 Task: Find connections with filter location Chakradharpur with filter topic #digitalnomadwith filter profile language English with filter current company DNEG with filter school Khallikote Consultancy with filter industry Wind Electric Power Generation with filter service category Negotiation with filter keywords title Nail Technician
Action: Mouse moved to (498, 65)
Screenshot: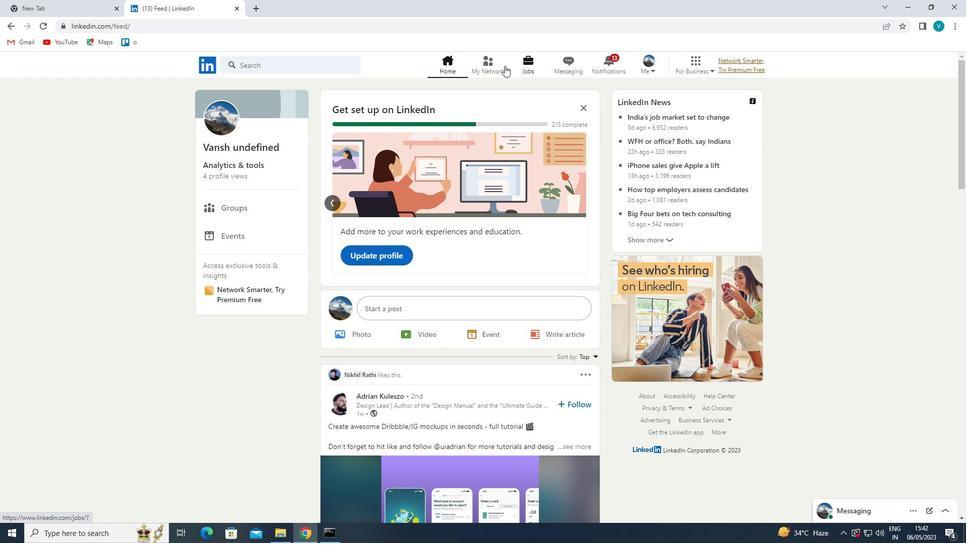 
Action: Mouse pressed left at (498, 65)
Screenshot: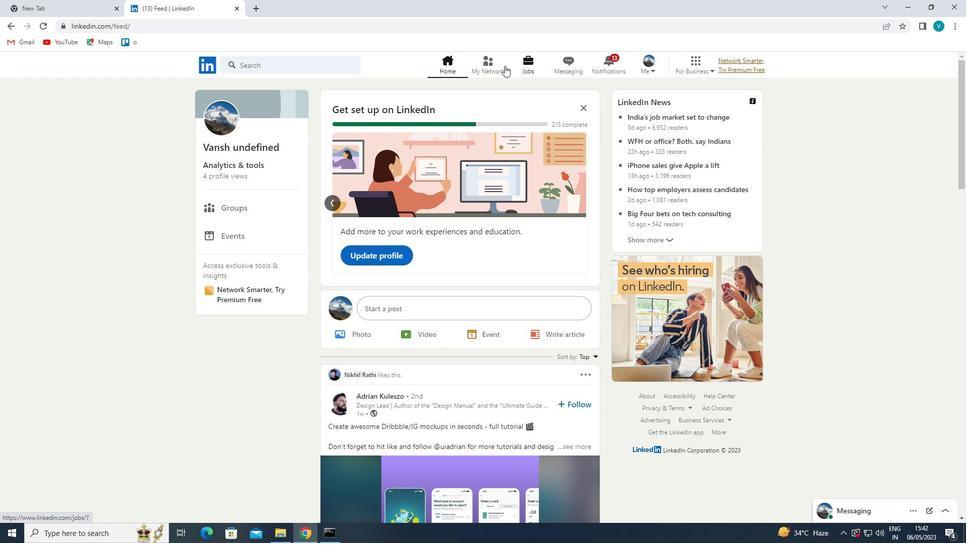 
Action: Mouse moved to (336, 123)
Screenshot: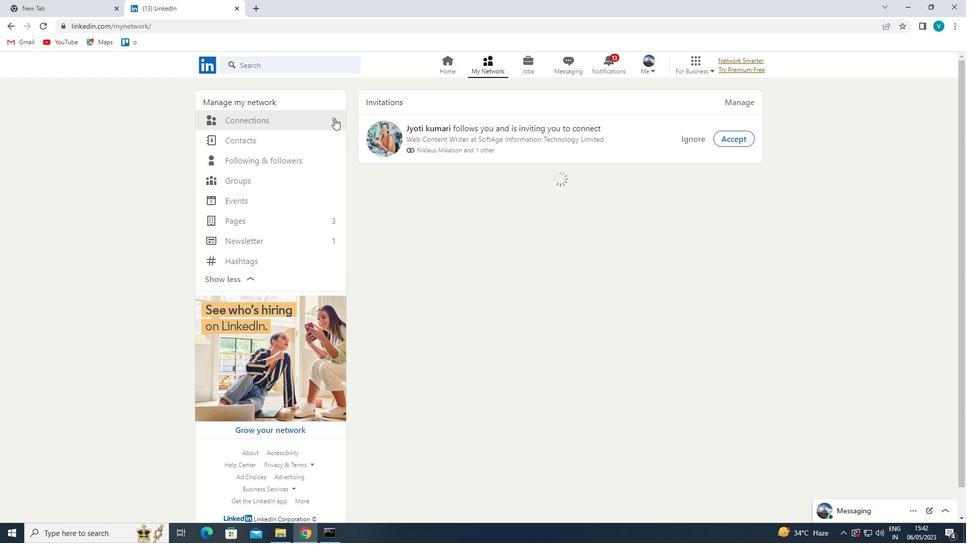 
Action: Mouse pressed left at (336, 123)
Screenshot: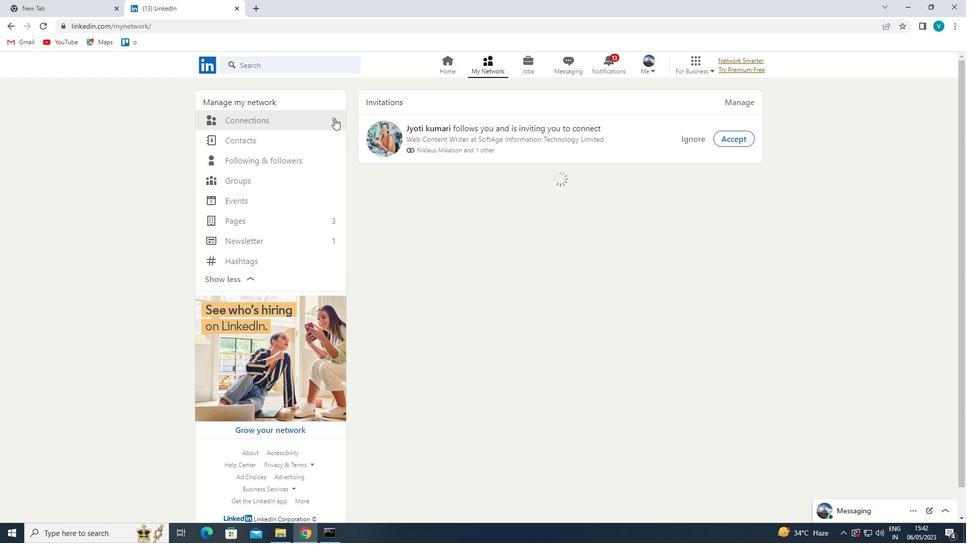 
Action: Mouse moved to (313, 119)
Screenshot: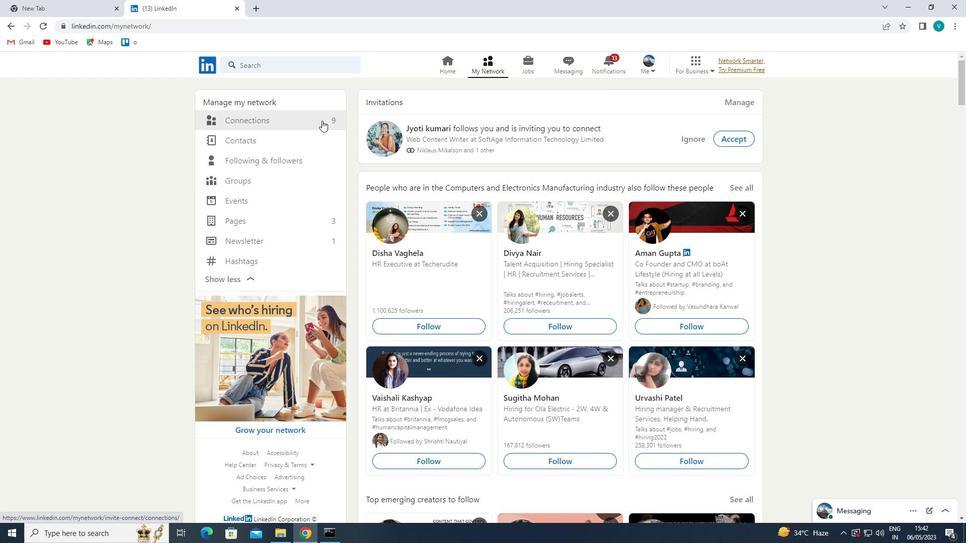 
Action: Mouse pressed left at (313, 119)
Screenshot: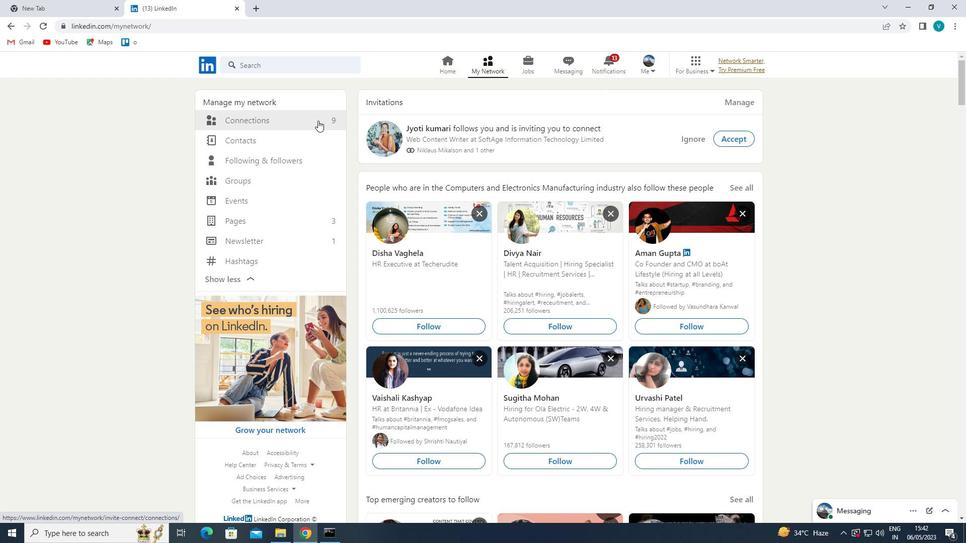 
Action: Mouse moved to (556, 115)
Screenshot: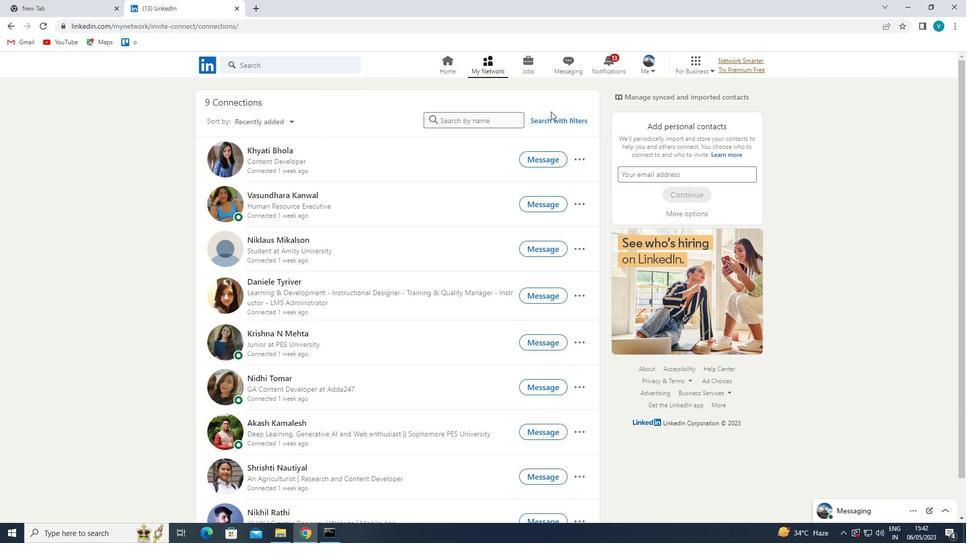 
Action: Mouse pressed left at (556, 115)
Screenshot: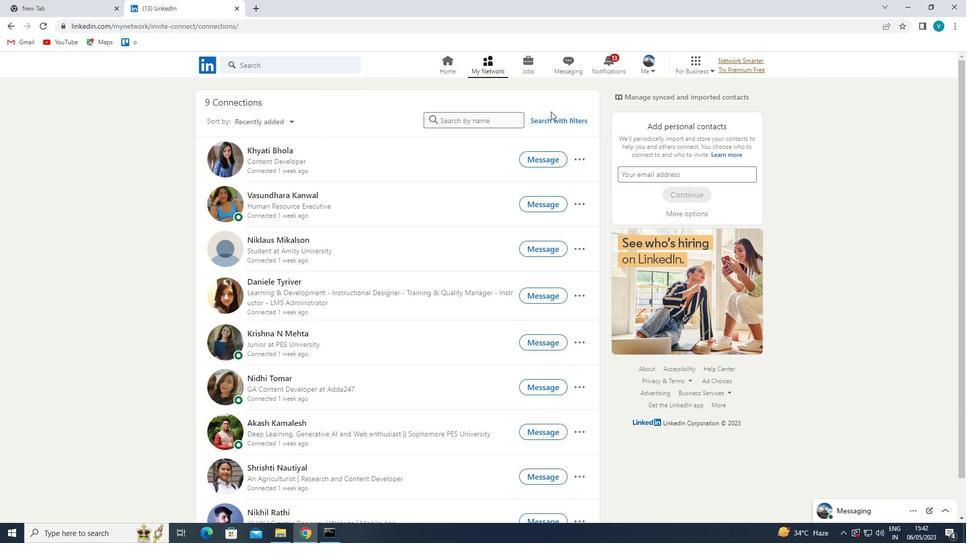
Action: Mouse moved to (491, 92)
Screenshot: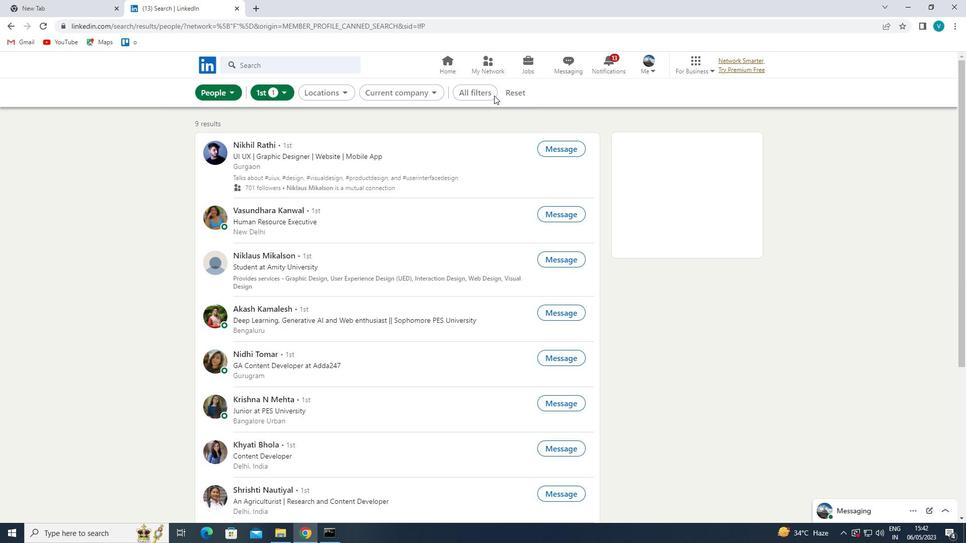 
Action: Mouse pressed left at (491, 92)
Screenshot: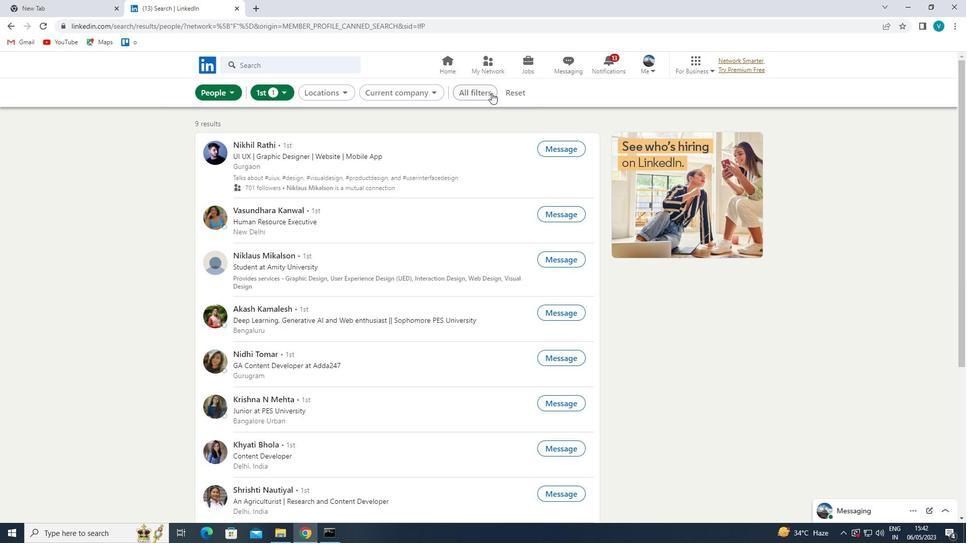 
Action: Mouse moved to (787, 222)
Screenshot: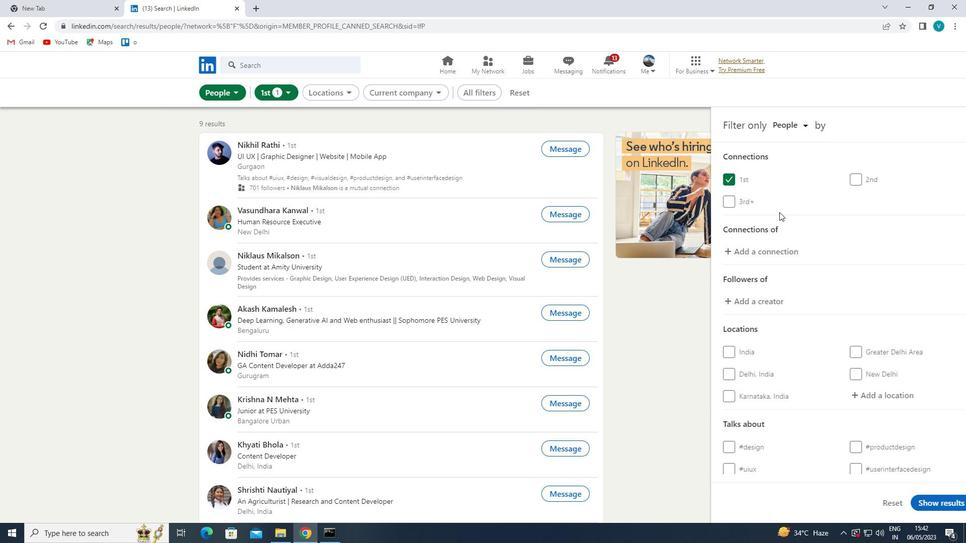 
Action: Mouse scrolled (787, 222) with delta (0, 0)
Screenshot: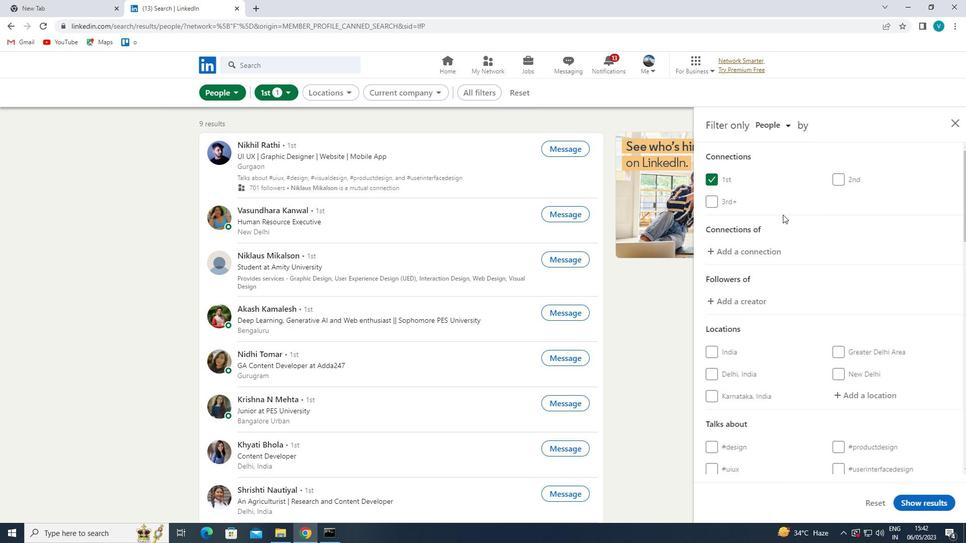 
Action: Mouse moved to (792, 235)
Screenshot: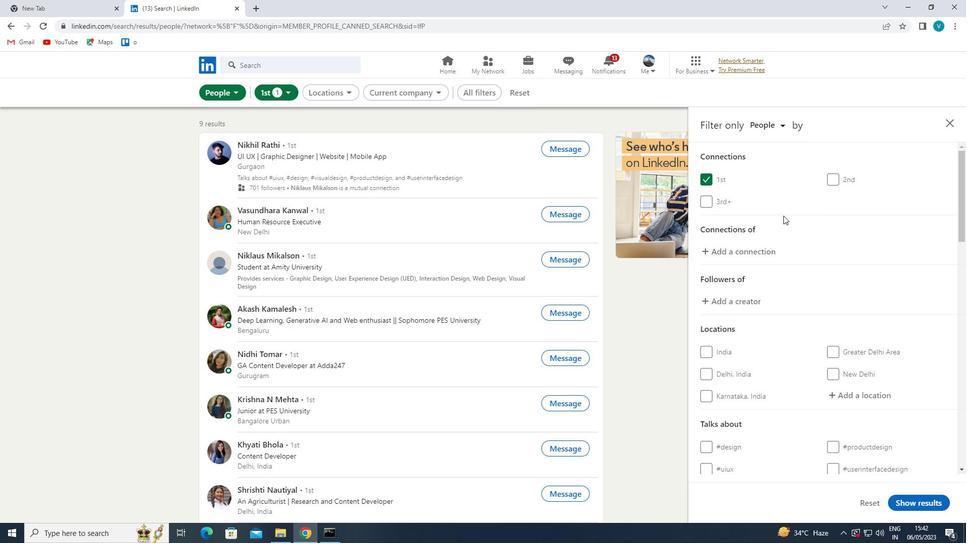 
Action: Mouse scrolled (792, 234) with delta (0, 0)
Screenshot: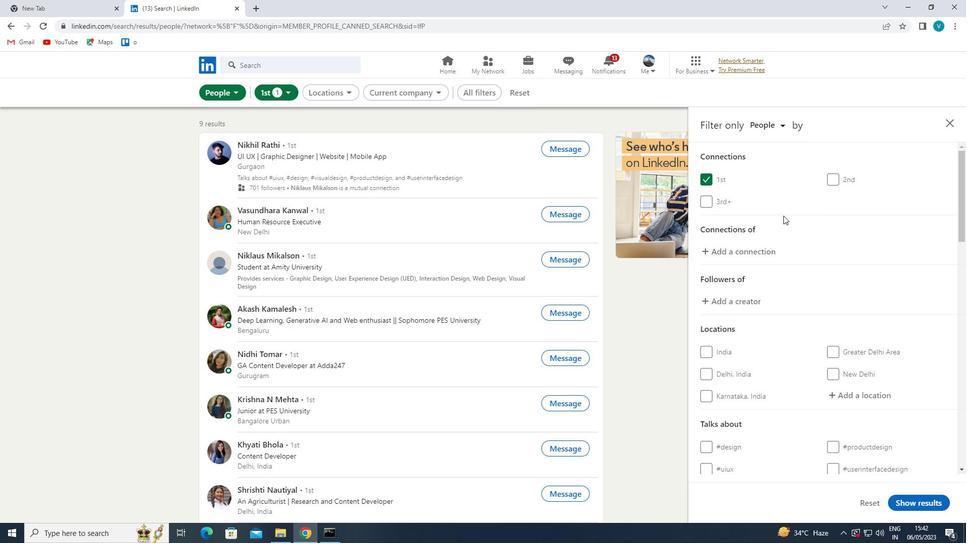 
Action: Mouse moved to (853, 301)
Screenshot: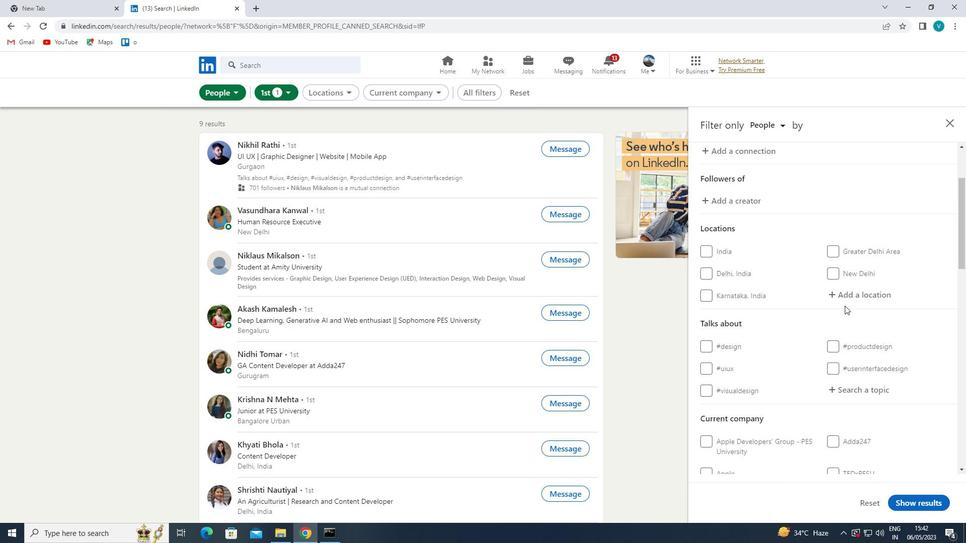 
Action: Mouse pressed left at (853, 301)
Screenshot: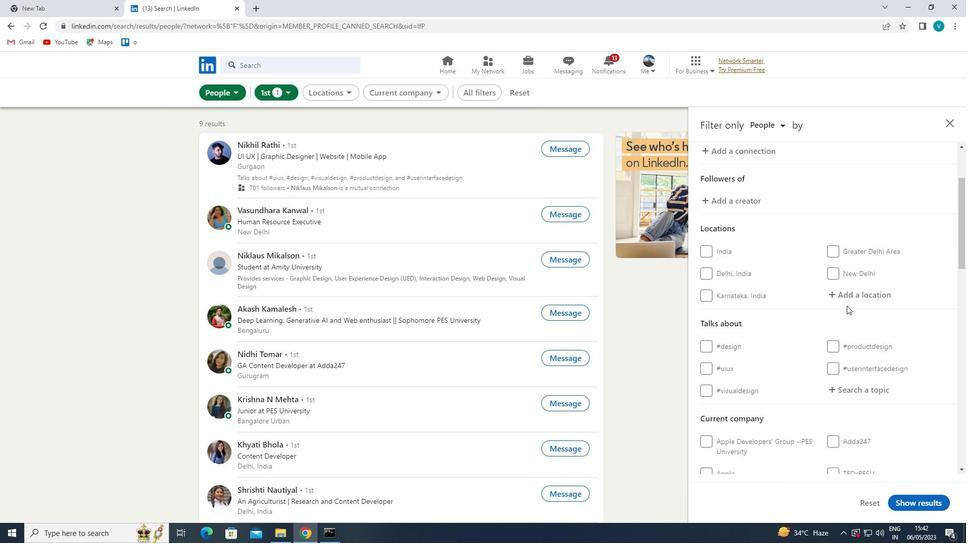 
Action: Mouse moved to (834, 289)
Screenshot: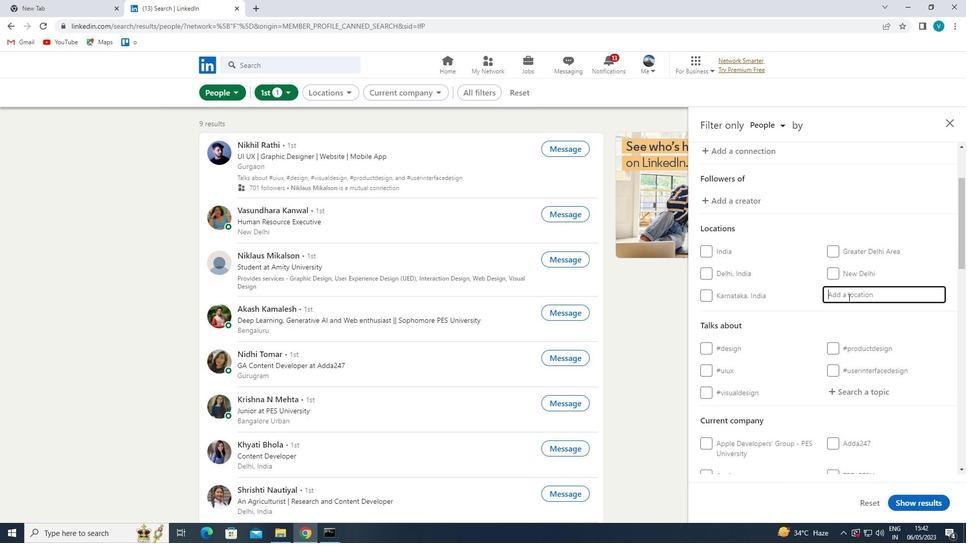 
Action: Key pressed <Key.shift>
Screenshot: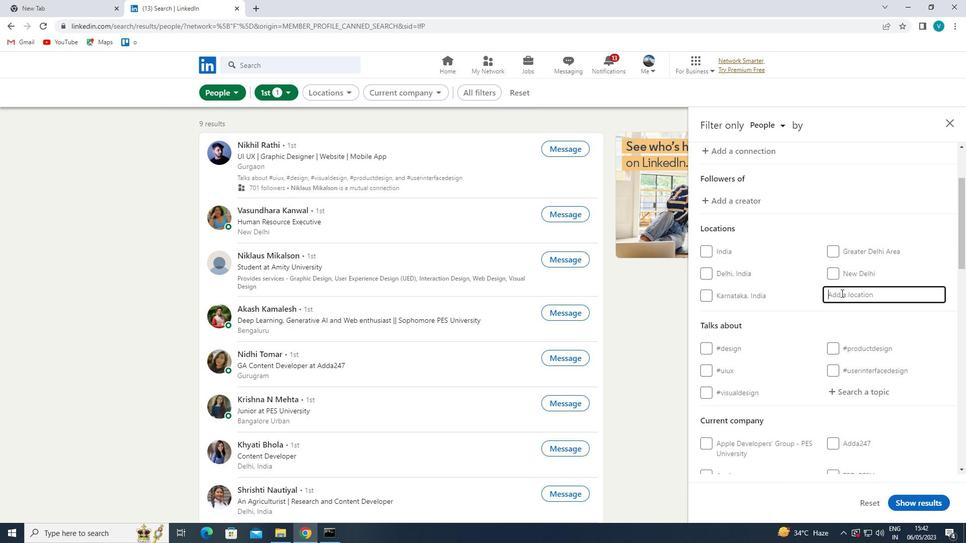 
Action: Mouse moved to (832, 288)
Screenshot: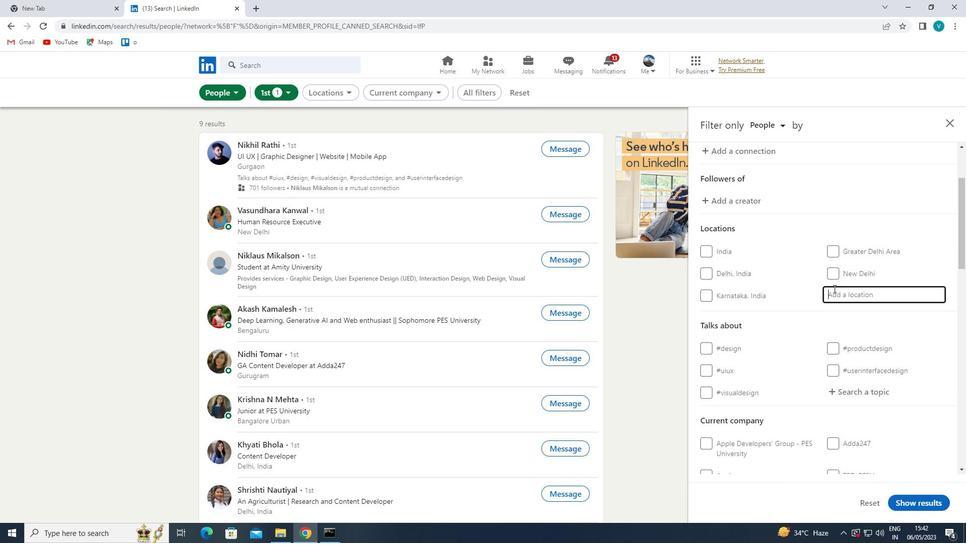 
Action: Key pressed C
Screenshot: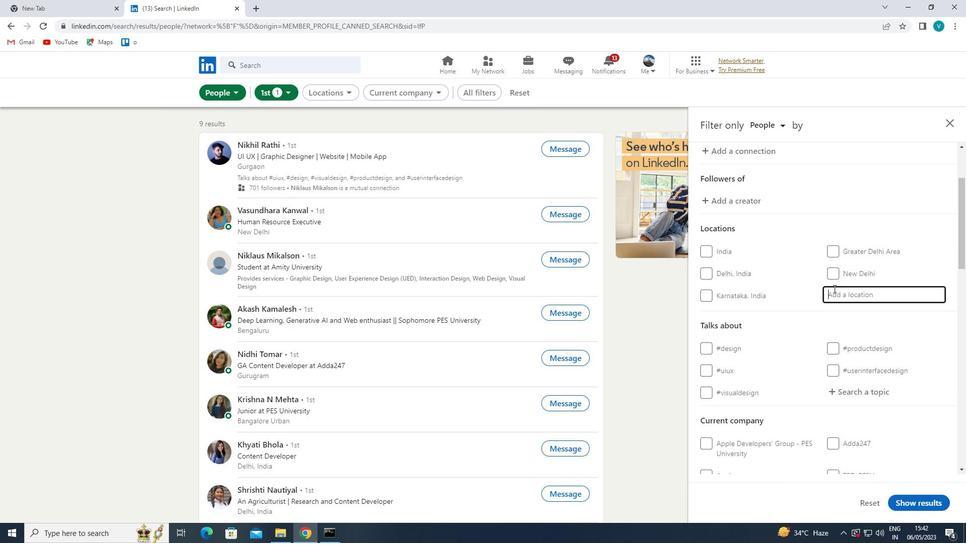 
Action: Mouse moved to (654, 210)
Screenshot: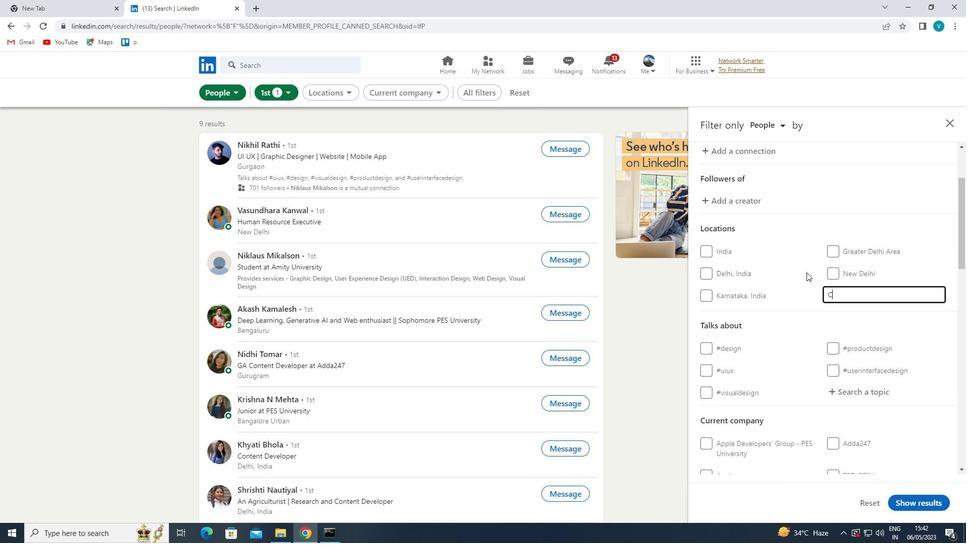 
Action: Key pressed HAKRADHAR
Screenshot: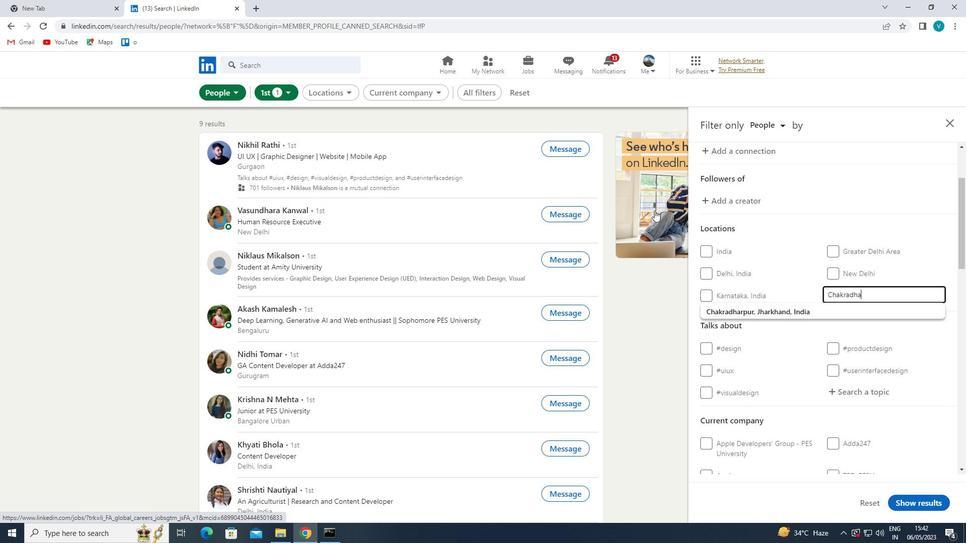 
Action: Mouse moved to (790, 307)
Screenshot: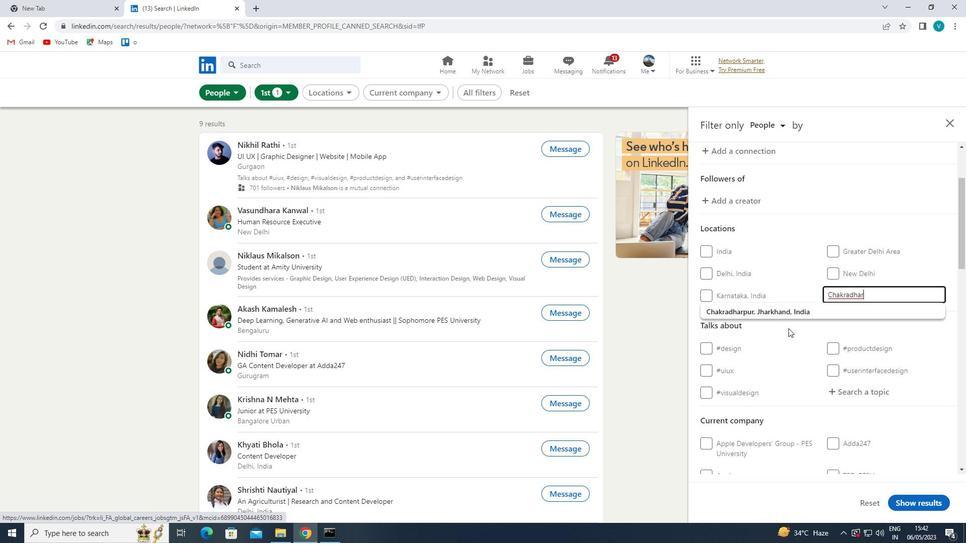 
Action: Mouse pressed left at (790, 307)
Screenshot: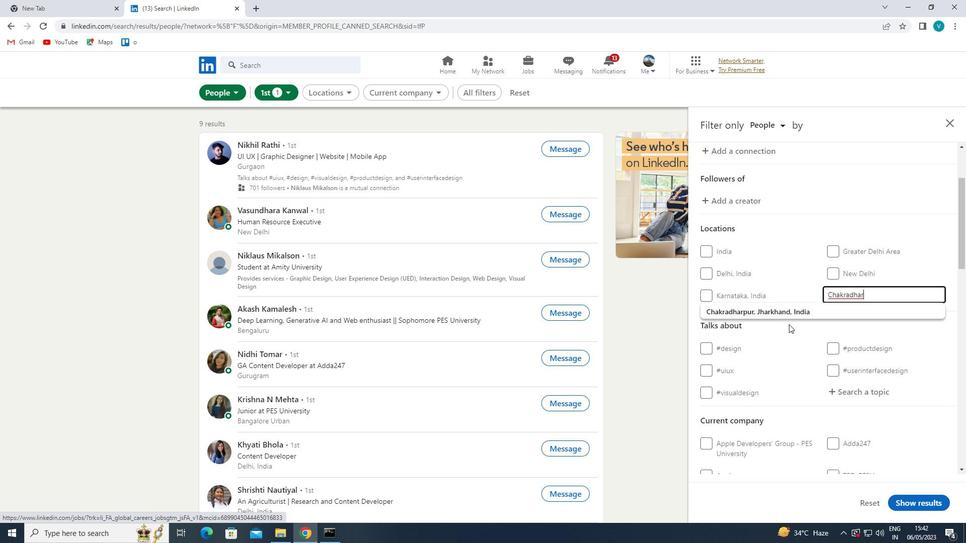 
Action: Mouse moved to (806, 313)
Screenshot: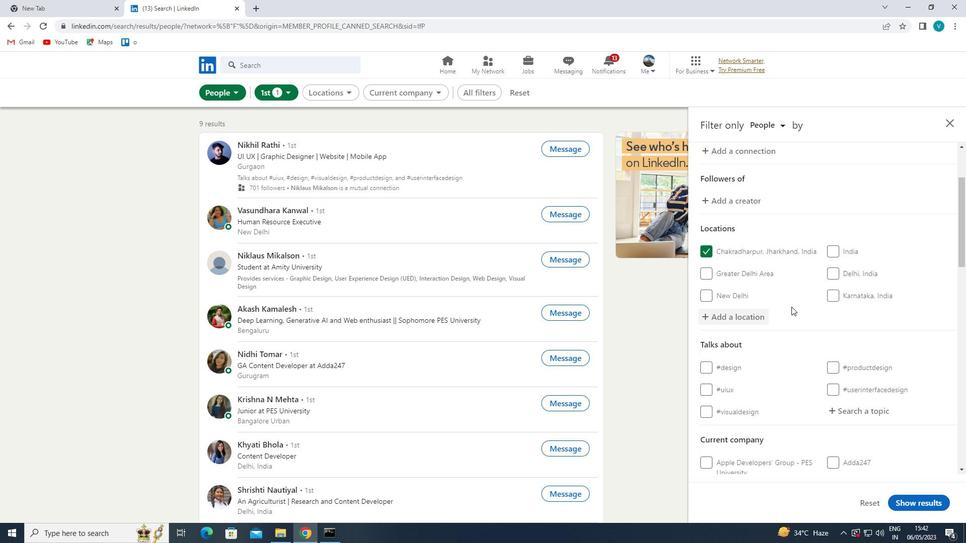 
Action: Mouse scrolled (806, 312) with delta (0, 0)
Screenshot: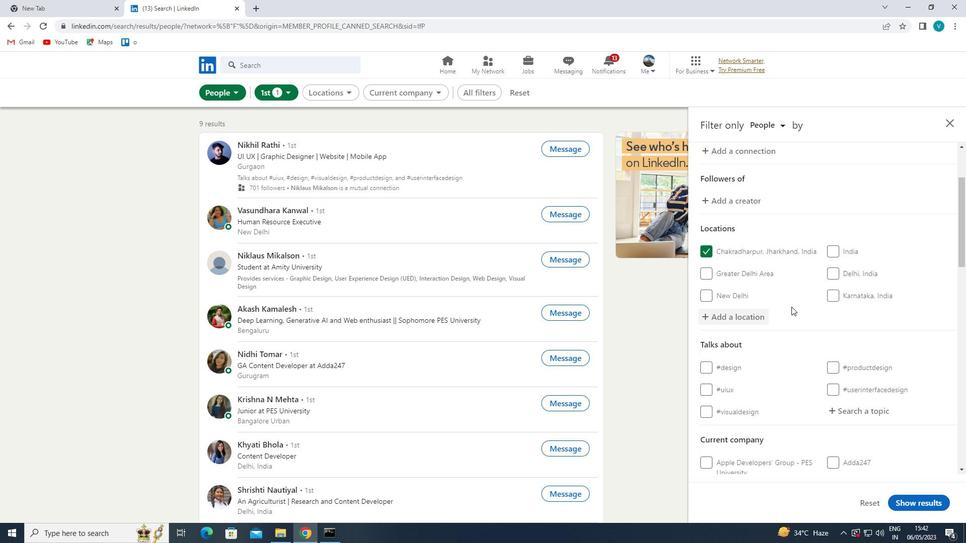 
Action: Mouse moved to (814, 318)
Screenshot: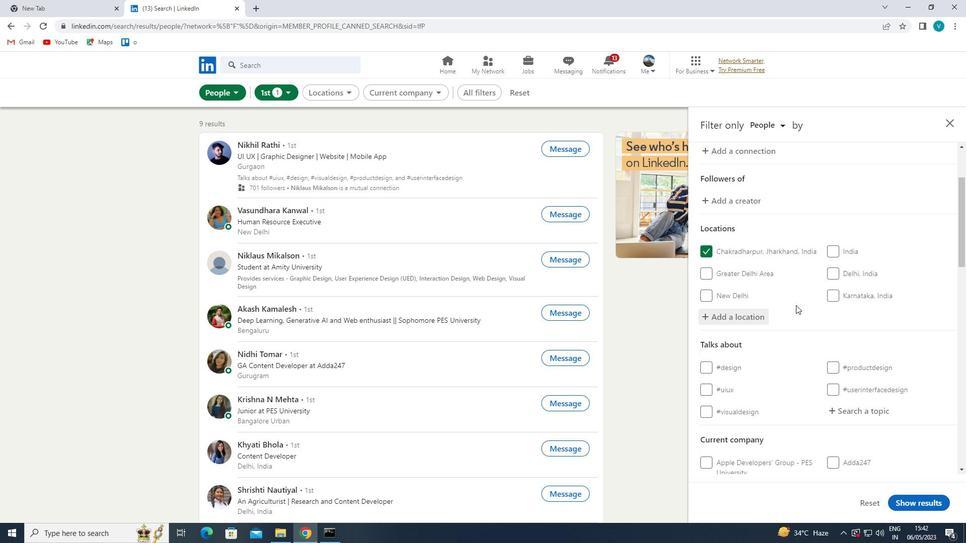 
Action: Mouse scrolled (814, 317) with delta (0, 0)
Screenshot: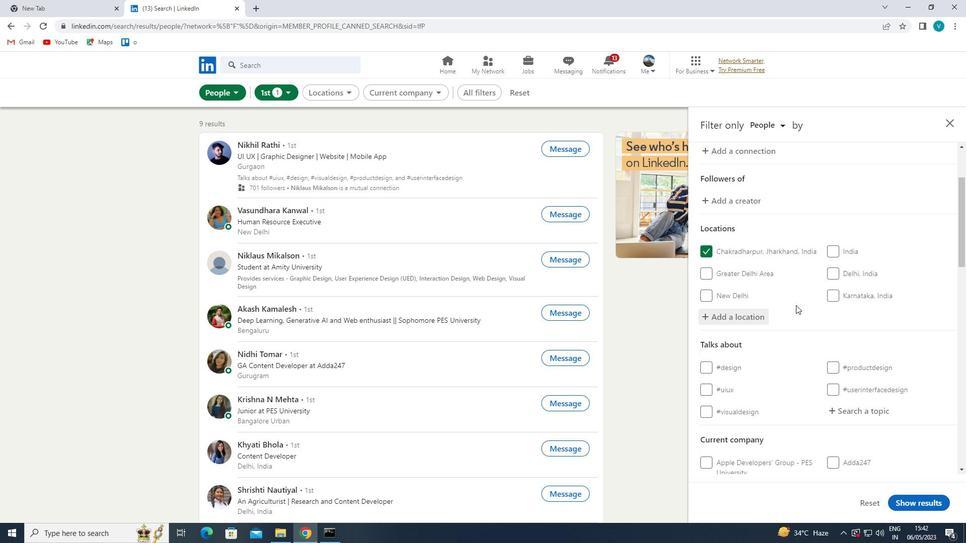 
Action: Mouse moved to (851, 317)
Screenshot: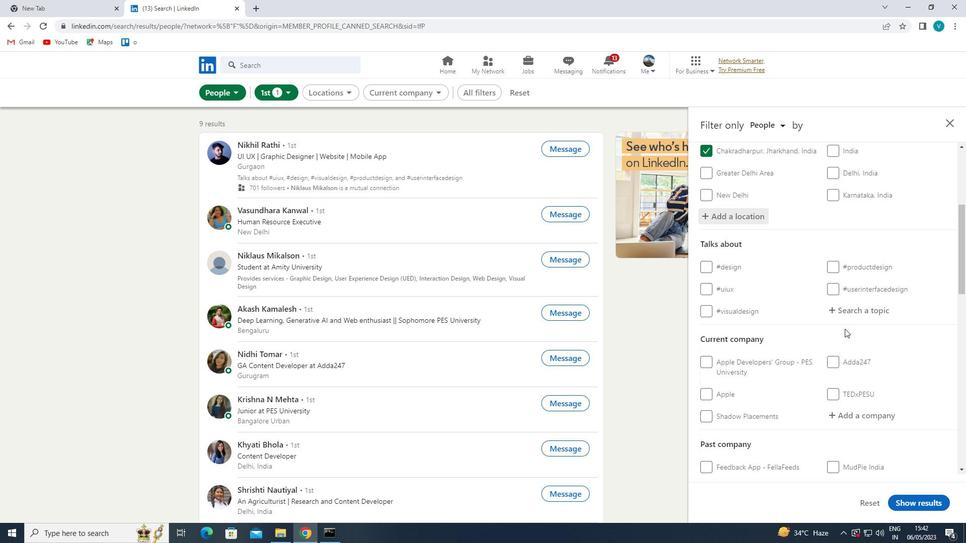 
Action: Mouse pressed left at (851, 317)
Screenshot: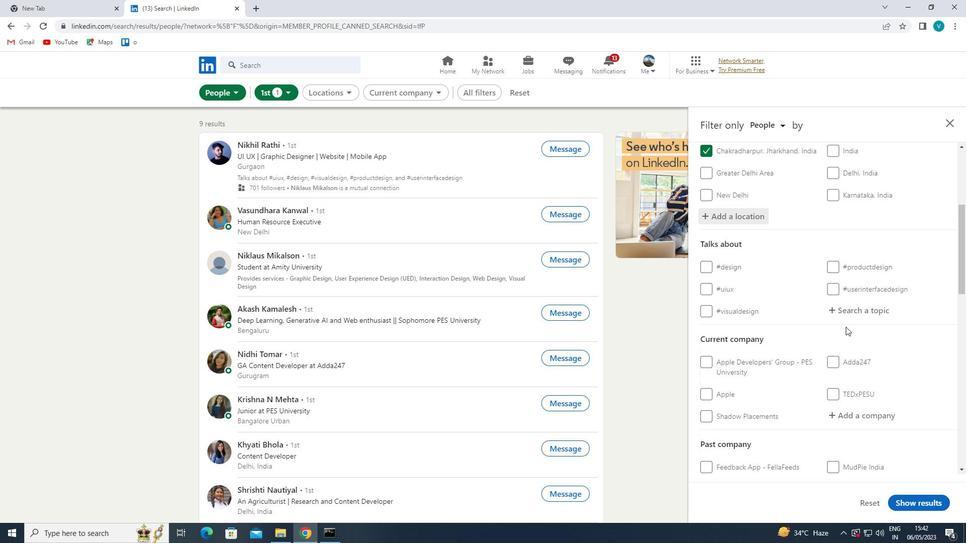 
Action: Mouse moved to (474, 94)
Screenshot: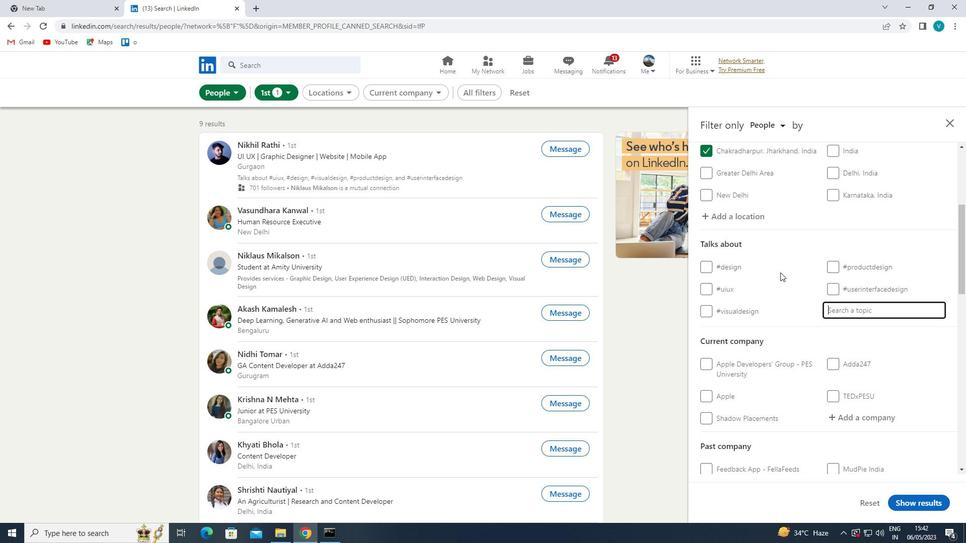 
Action: Key pressed DIGITAK<Key.backspace>LNOMAD
Screenshot: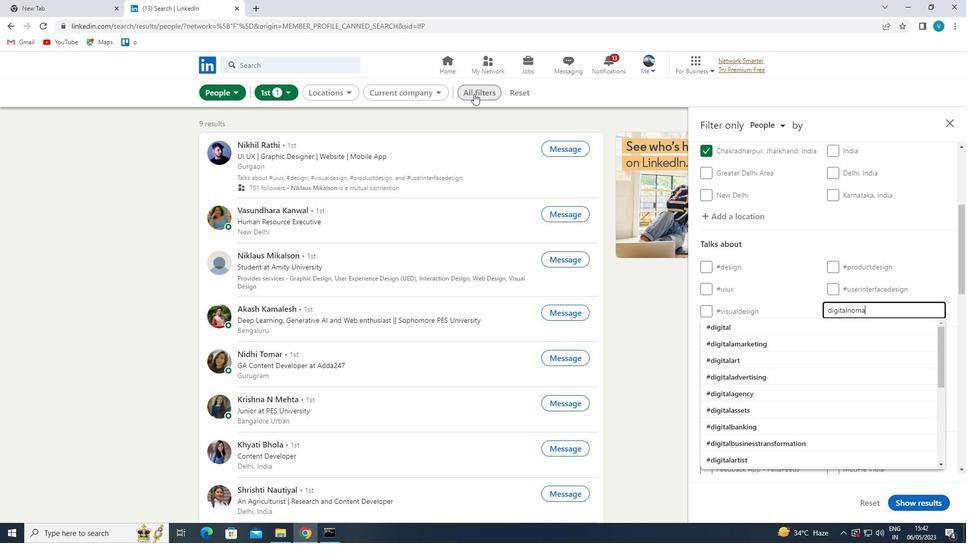 
Action: Mouse moved to (769, 323)
Screenshot: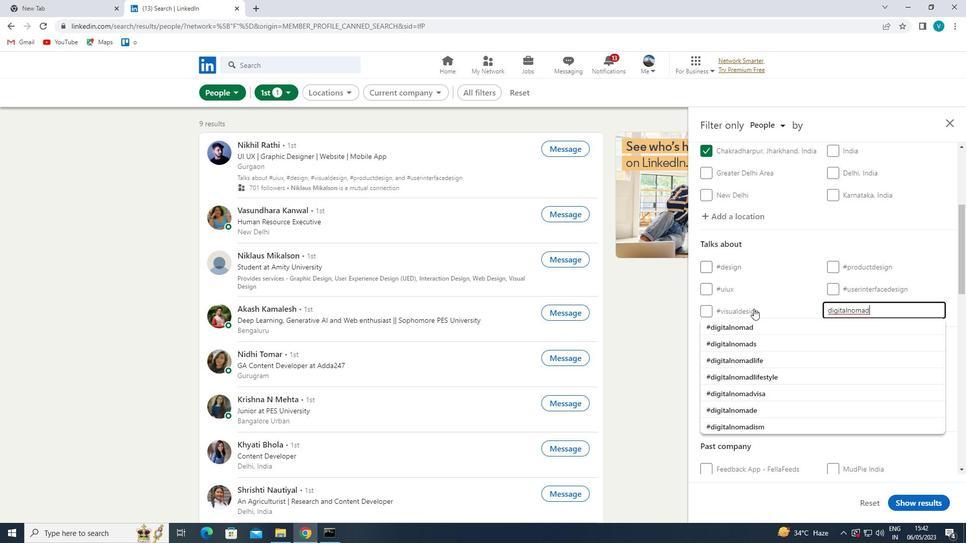 
Action: Mouse pressed left at (769, 323)
Screenshot: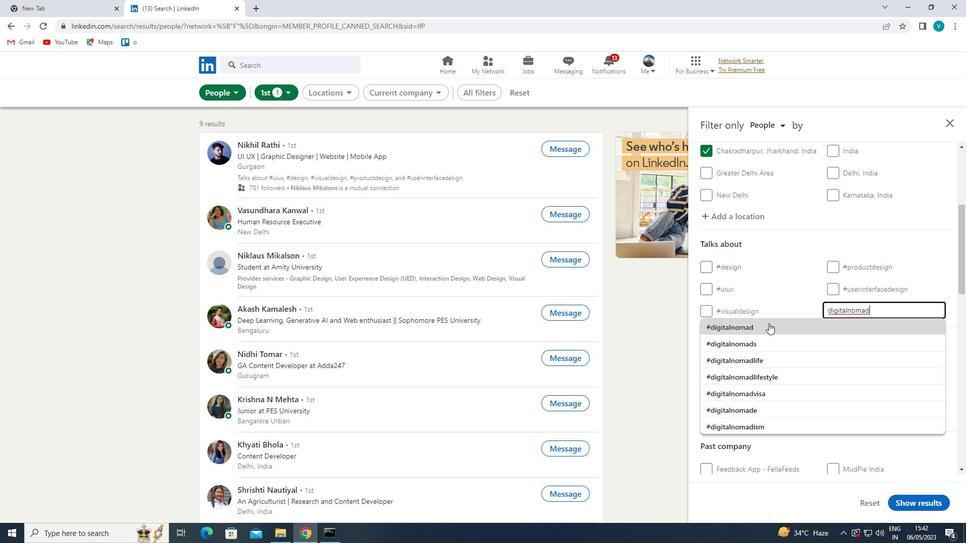 
Action: Mouse scrolled (769, 323) with delta (0, 0)
Screenshot: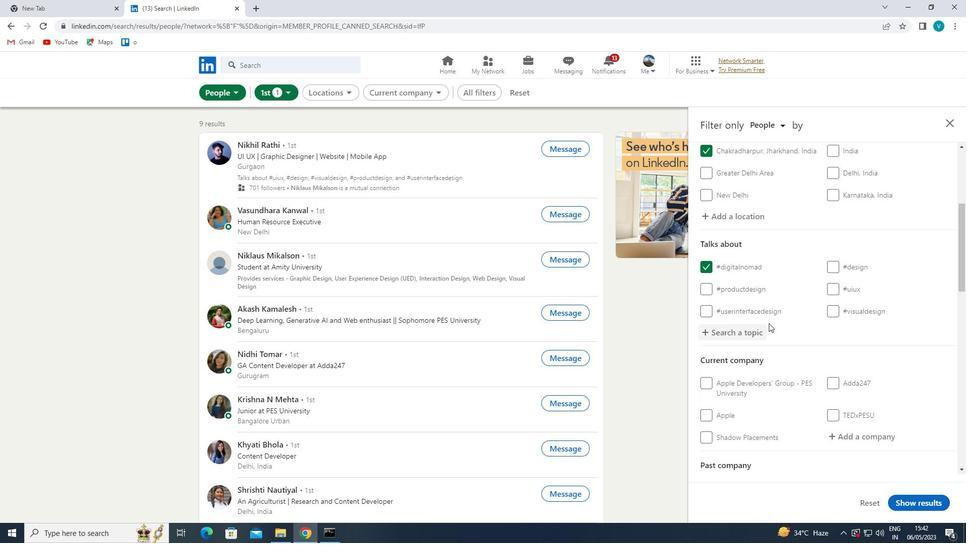 
Action: Mouse scrolled (769, 323) with delta (0, 0)
Screenshot: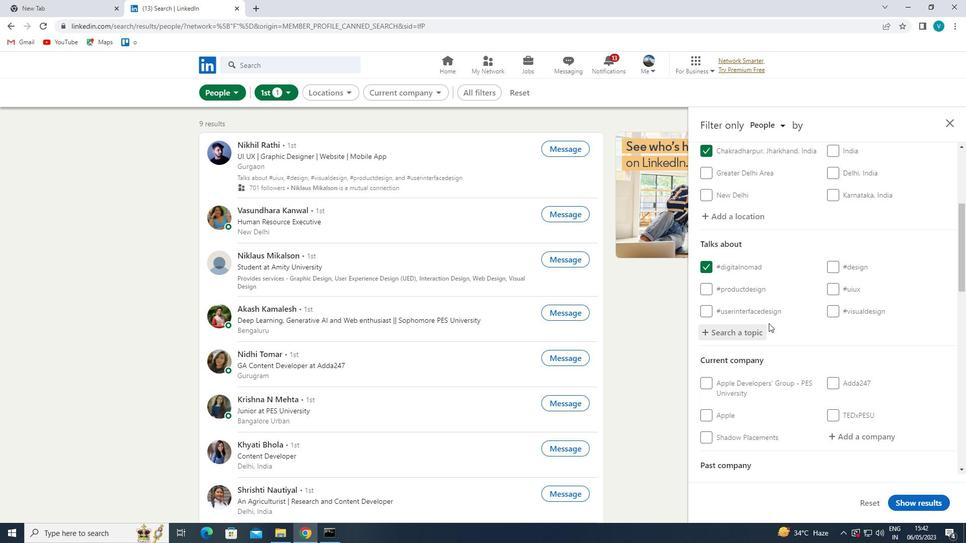 
Action: Mouse moved to (765, 326)
Screenshot: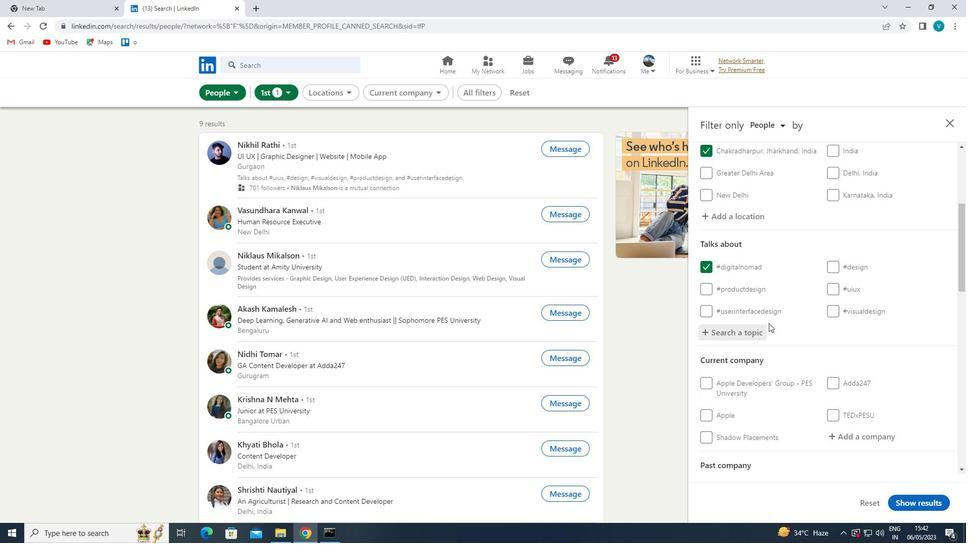 
Action: Mouse scrolled (765, 325) with delta (0, 0)
Screenshot: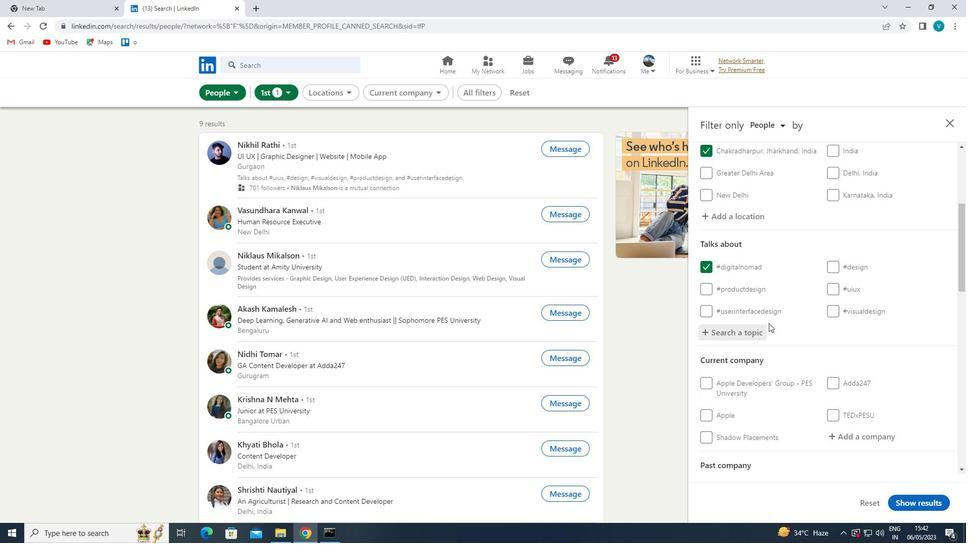 
Action: Mouse moved to (760, 342)
Screenshot: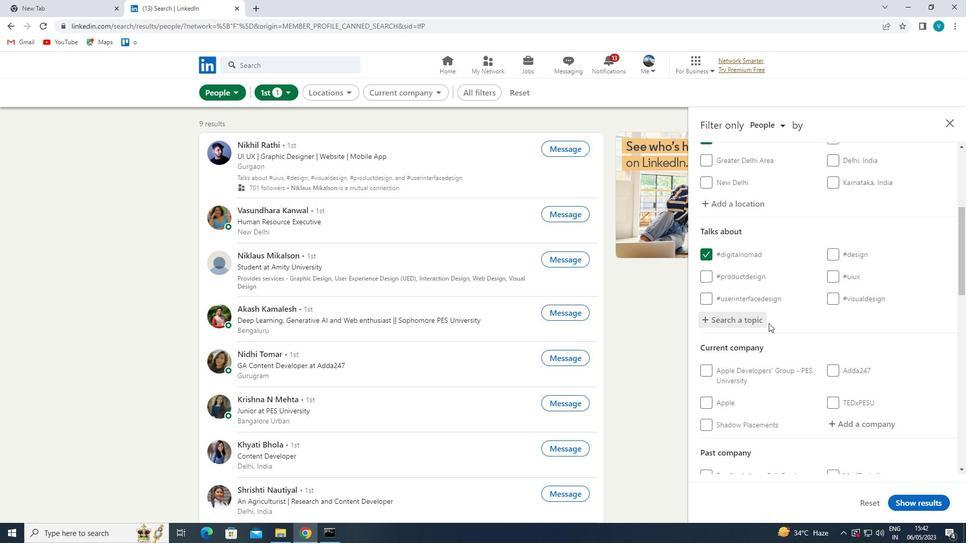 
Action: Mouse scrolled (760, 341) with delta (0, 0)
Screenshot: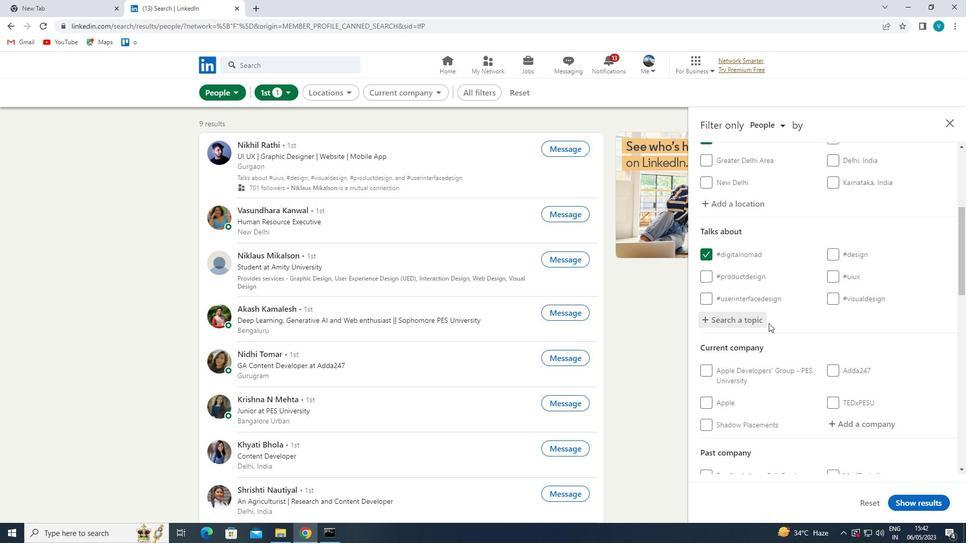 
Action: Mouse moved to (759, 355)
Screenshot: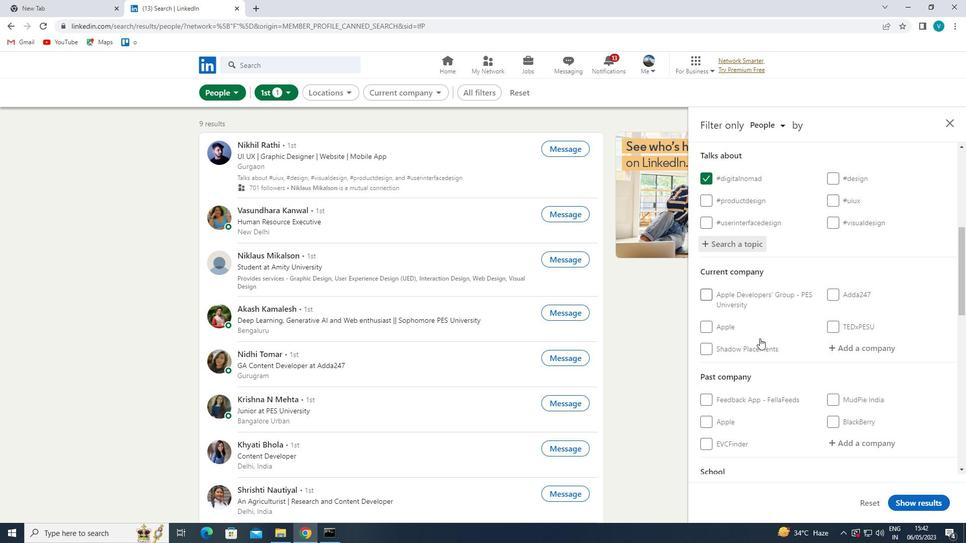 
Action: Mouse scrolled (759, 355) with delta (0, 0)
Screenshot: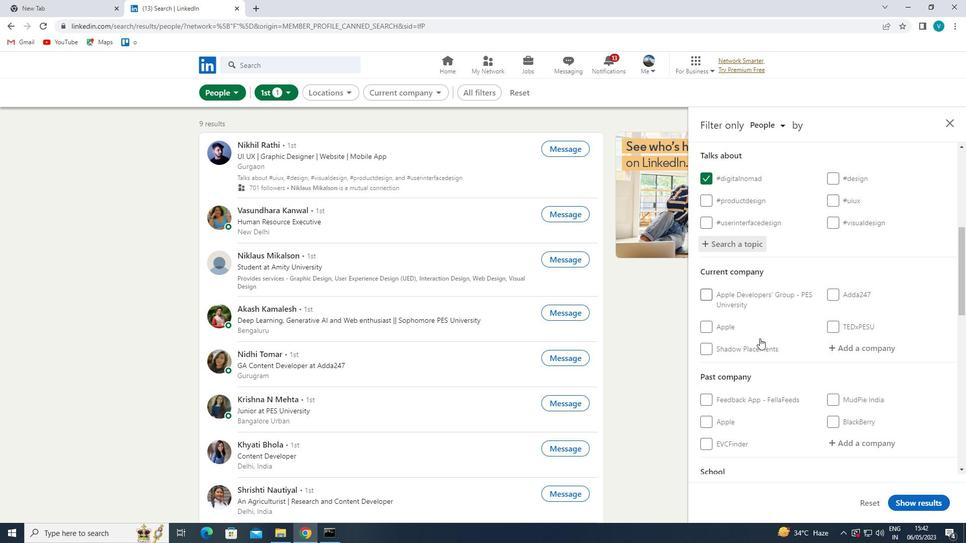
Action: Mouse moved to (759, 356)
Screenshot: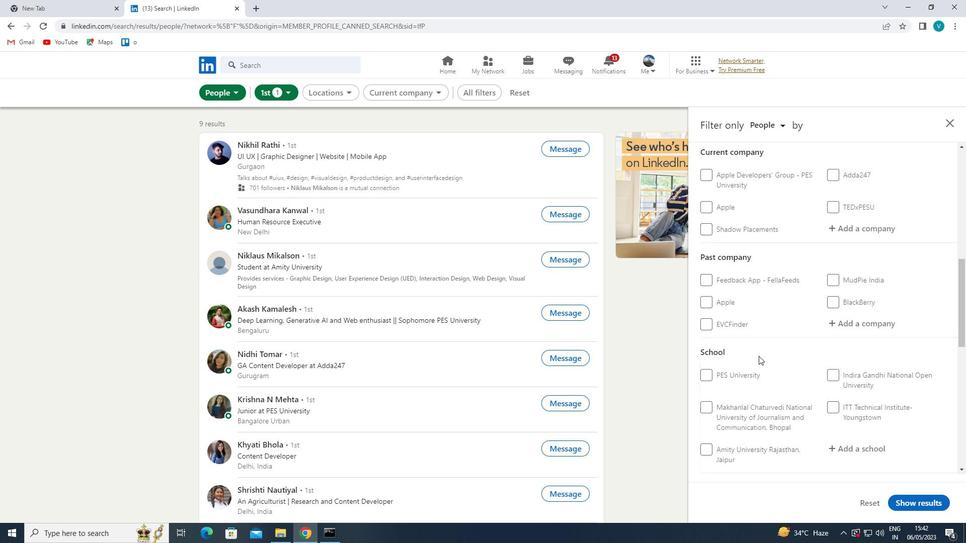 
Action: Mouse scrolled (759, 355) with delta (0, 0)
Screenshot: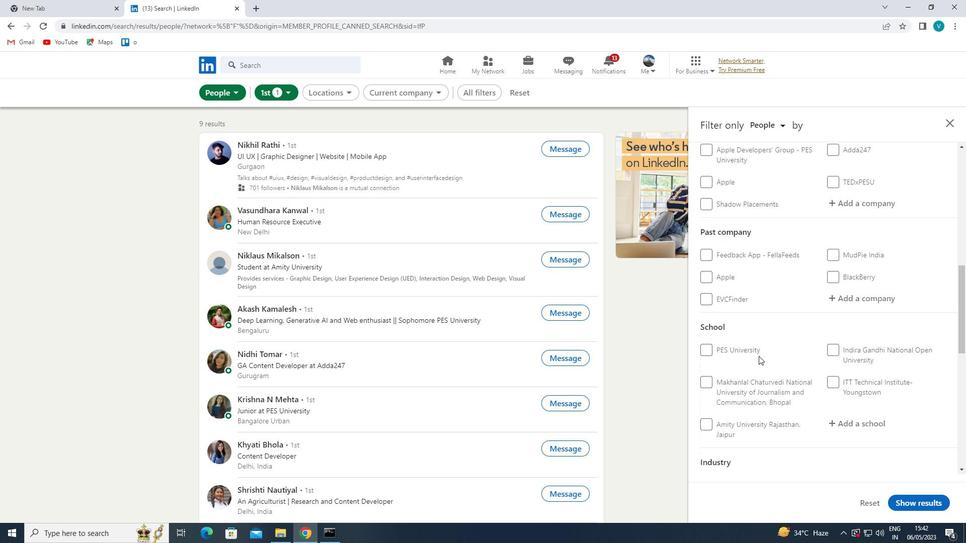 
Action: Mouse scrolled (759, 355) with delta (0, 0)
Screenshot: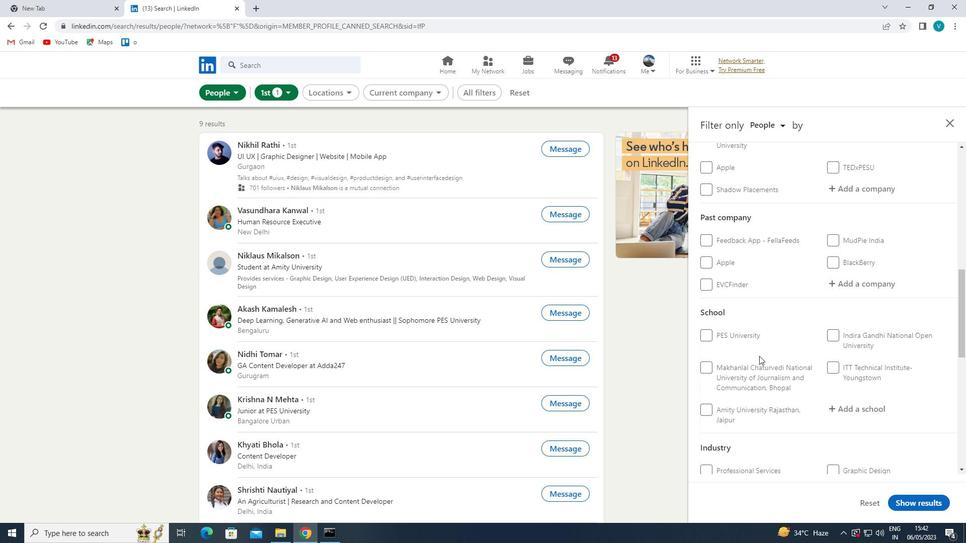 
Action: Mouse moved to (712, 417)
Screenshot: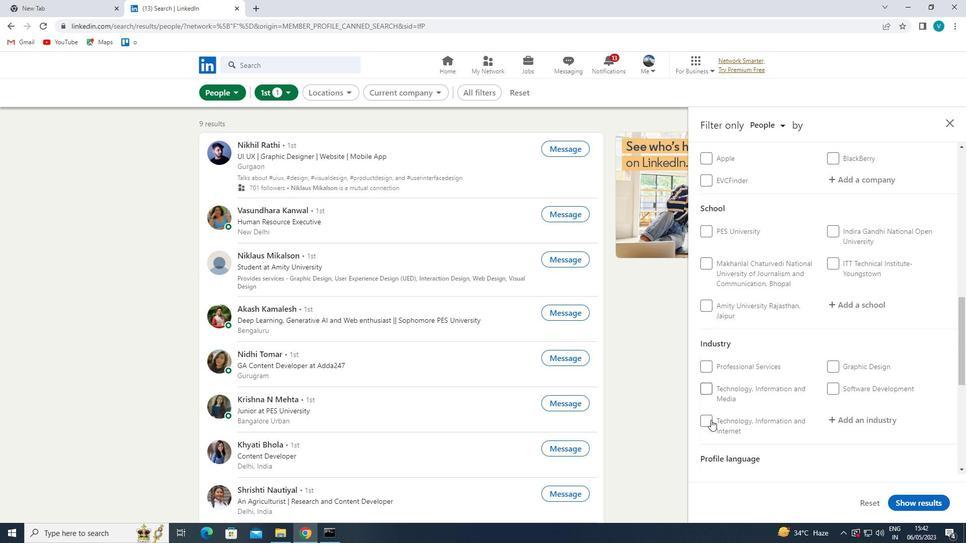 
Action: Mouse scrolled (712, 416) with delta (0, 0)
Screenshot: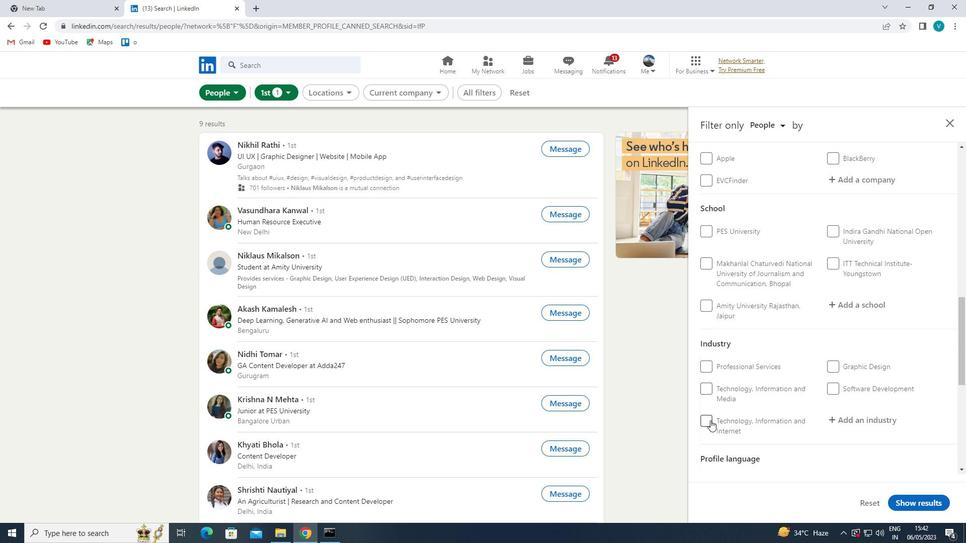 
Action: Mouse moved to (713, 423)
Screenshot: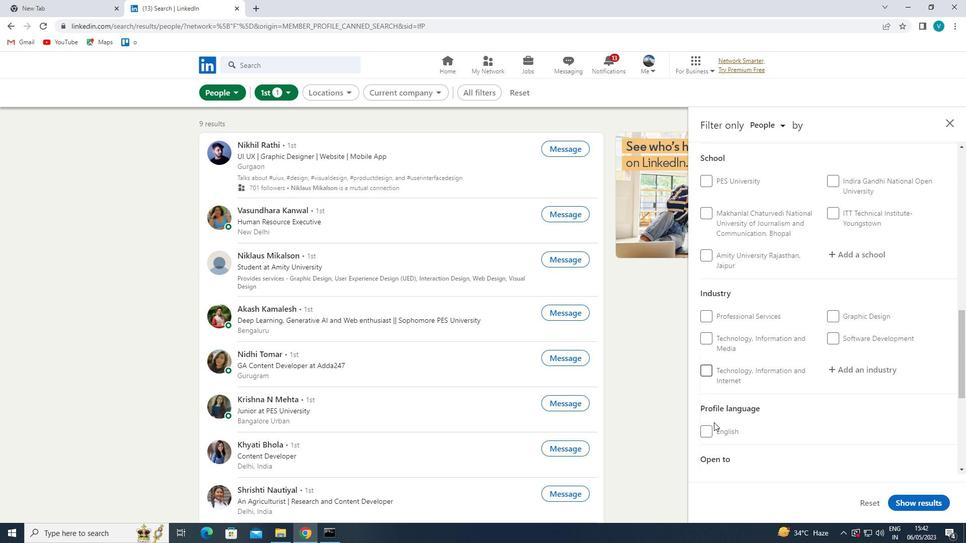 
Action: Mouse pressed left at (713, 423)
Screenshot: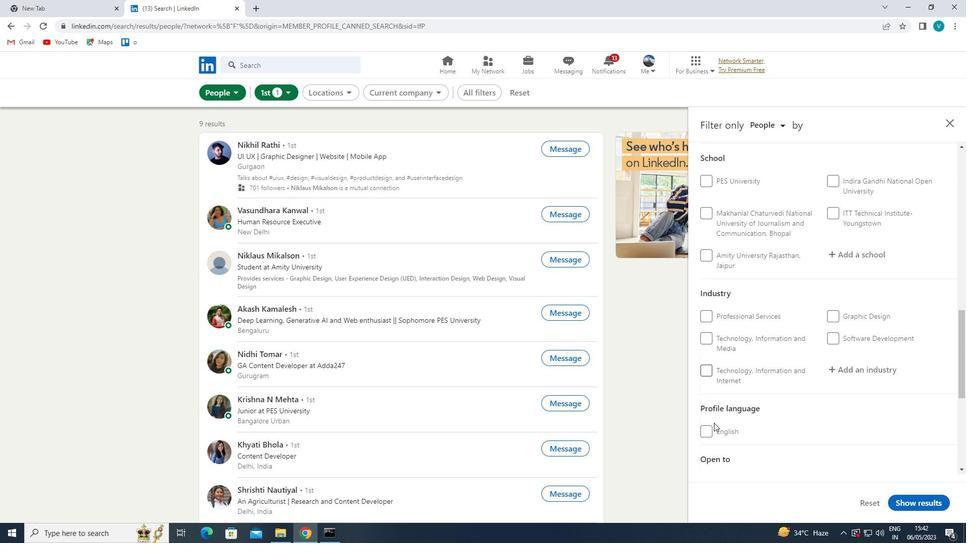 
Action: Mouse moved to (709, 428)
Screenshot: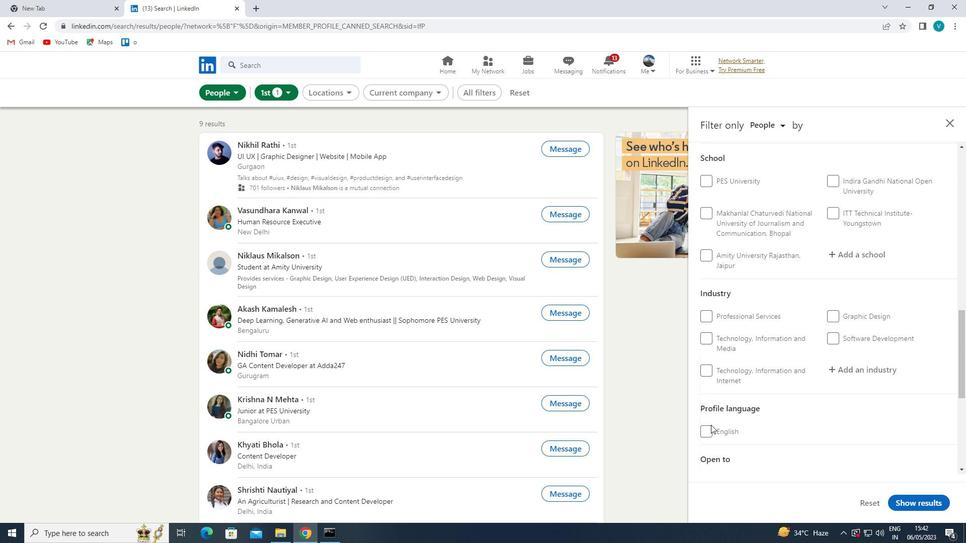 
Action: Mouse pressed left at (709, 428)
Screenshot: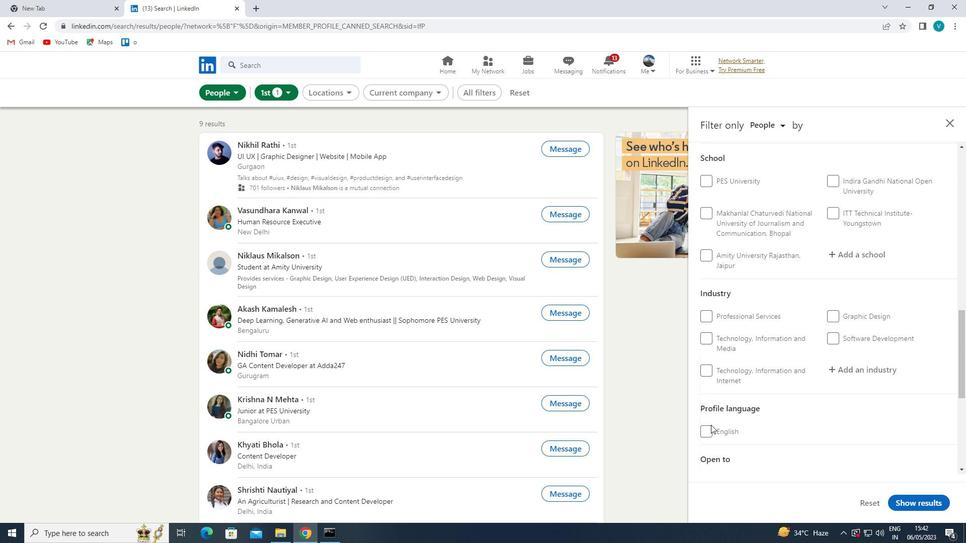 
Action: Mouse moved to (764, 419)
Screenshot: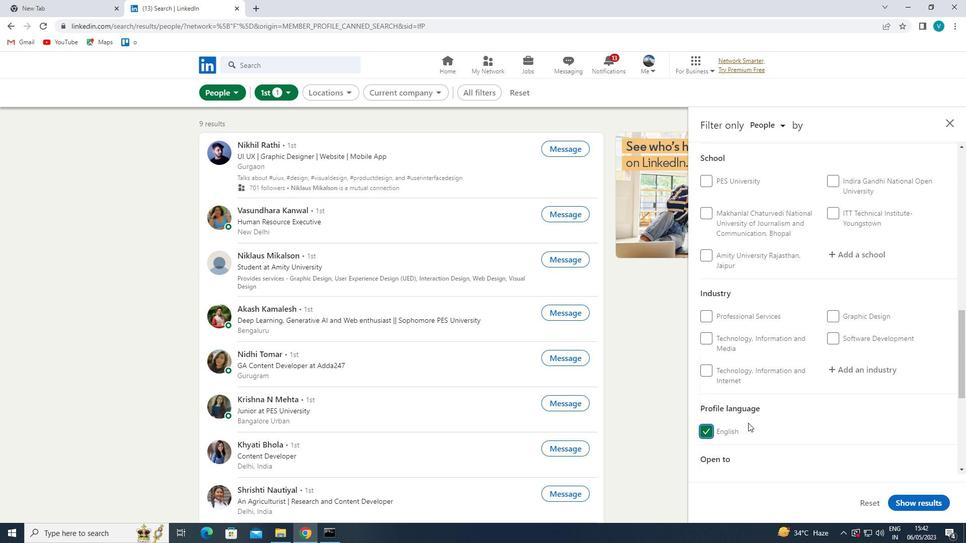 
Action: Mouse scrolled (764, 420) with delta (0, 0)
Screenshot: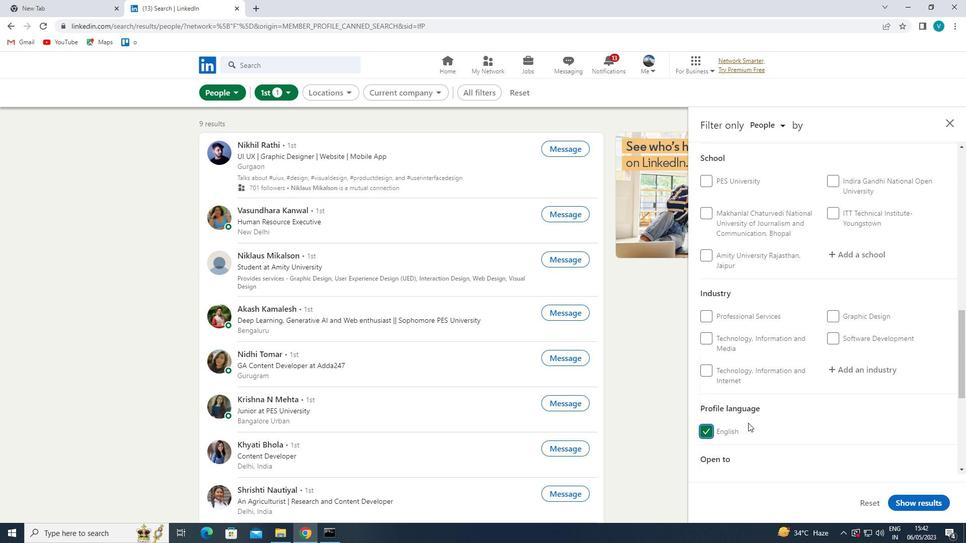 
Action: Mouse moved to (765, 418)
Screenshot: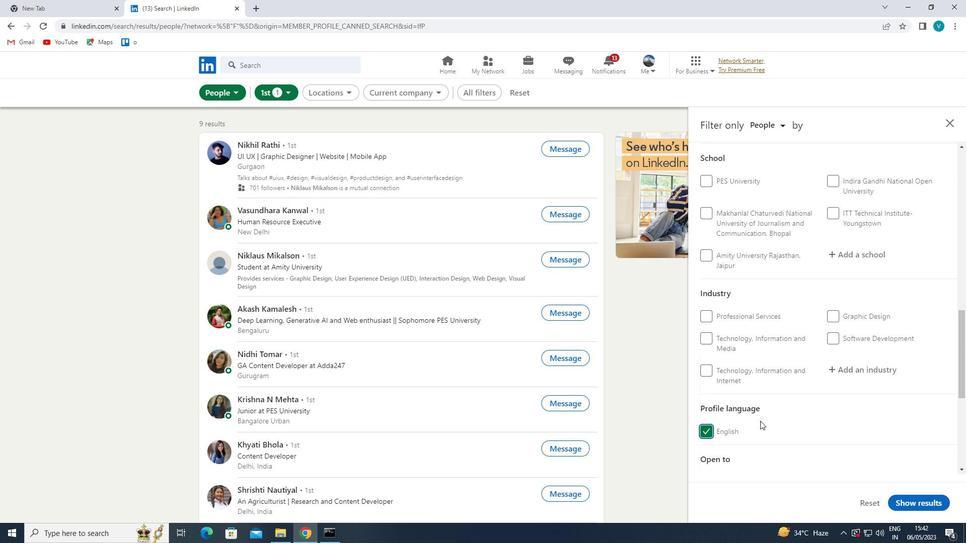 
Action: Mouse scrolled (765, 419) with delta (0, 0)
Screenshot: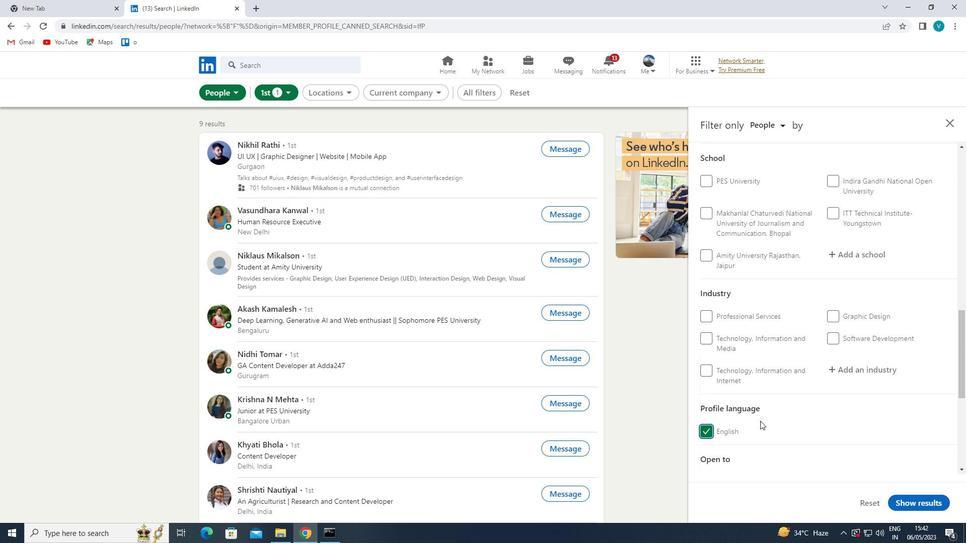 
Action: Mouse moved to (767, 418)
Screenshot: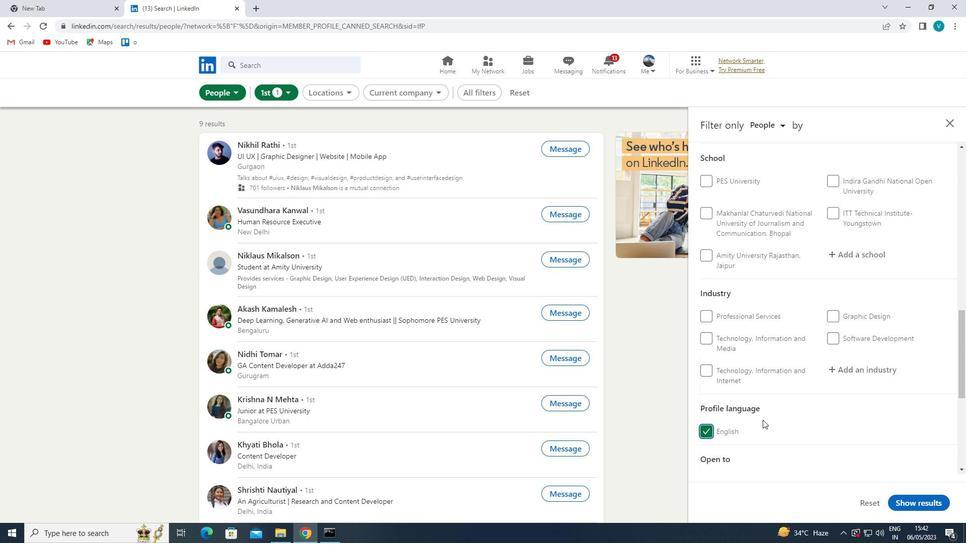 
Action: Mouse scrolled (767, 418) with delta (0, 0)
Screenshot: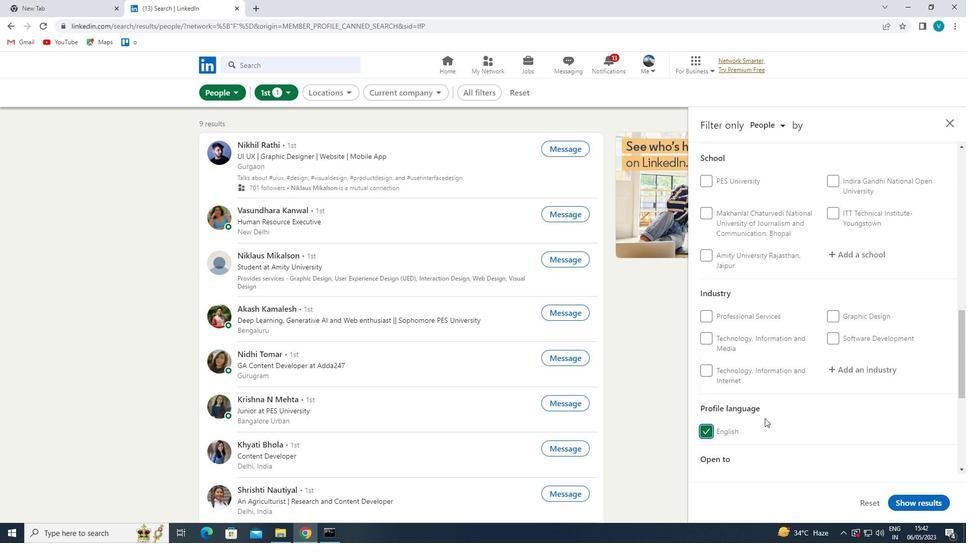 
Action: Mouse scrolled (767, 418) with delta (0, 0)
Screenshot: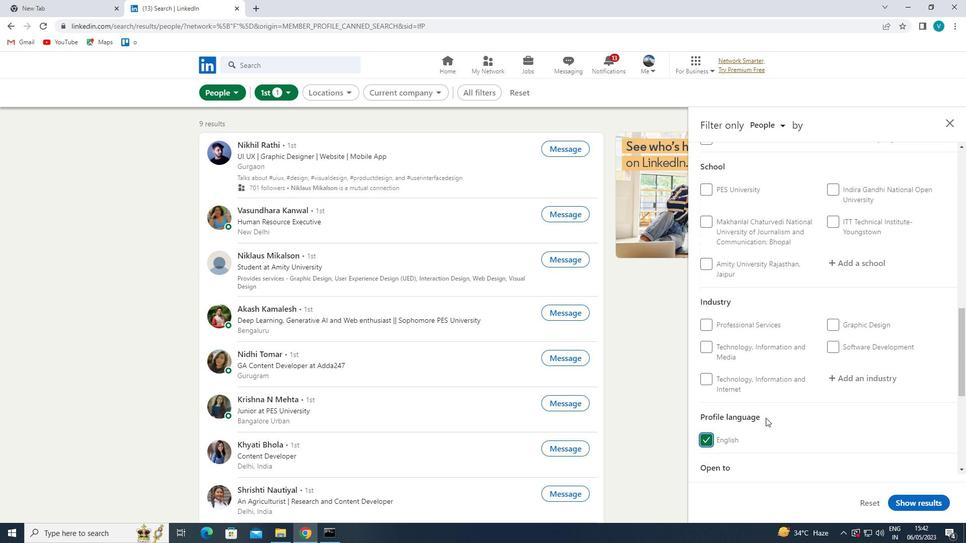 
Action: Mouse moved to (879, 279)
Screenshot: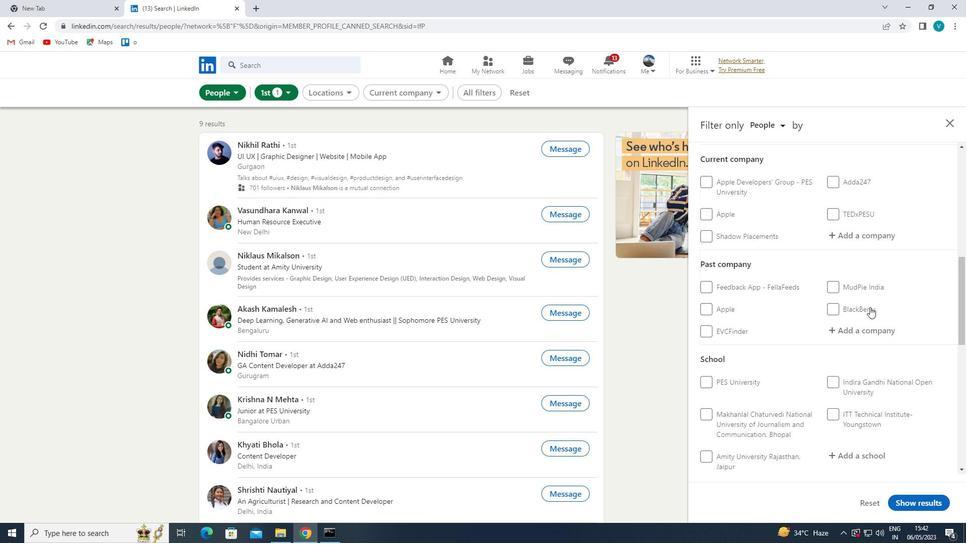 
Action: Mouse scrolled (879, 279) with delta (0, 0)
Screenshot: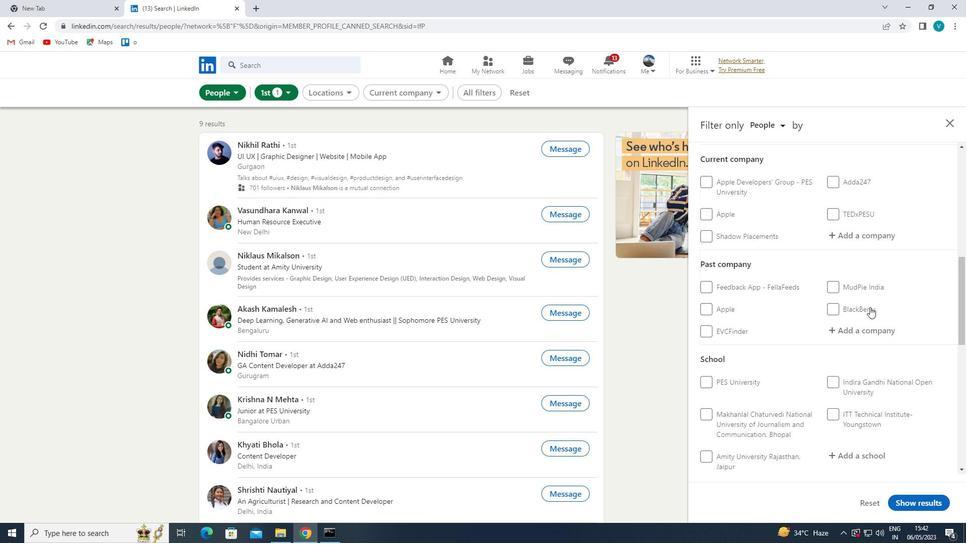 
Action: Mouse moved to (876, 291)
Screenshot: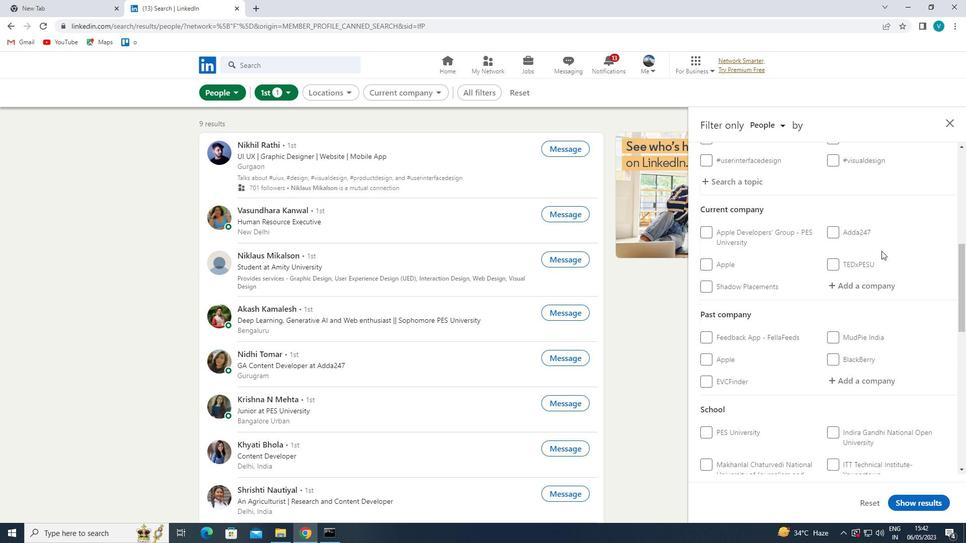 
Action: Mouse pressed left at (876, 291)
Screenshot: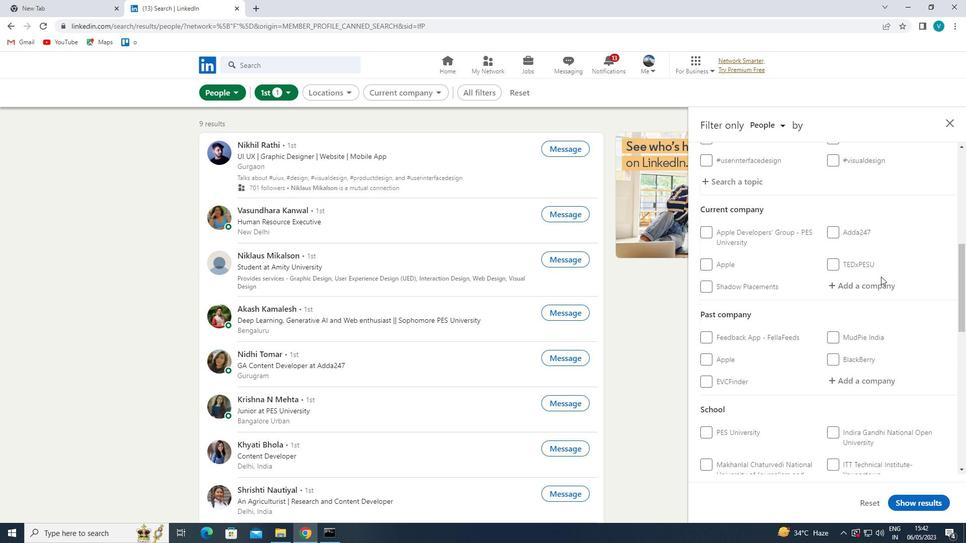
Action: Mouse moved to (821, 316)
Screenshot: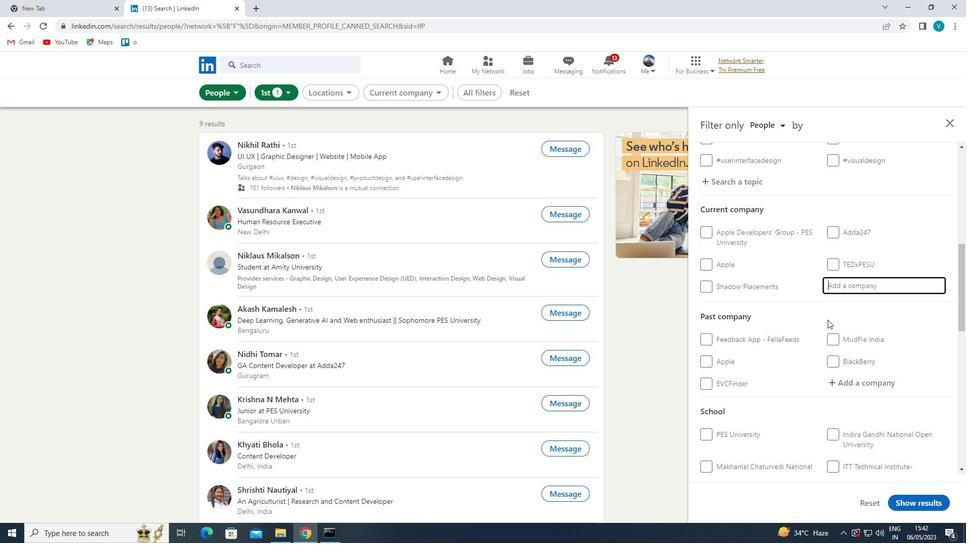 
Action: Key pressed <Key.shift>DNGE<Key.backspace><Key.backspace><Key.shift>EG
Screenshot: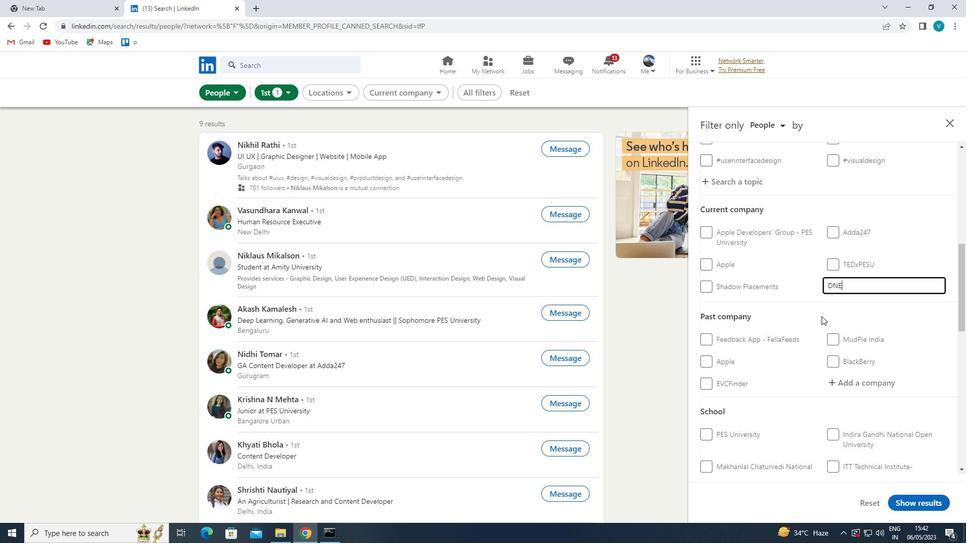 
Action: Mouse moved to (818, 316)
Screenshot: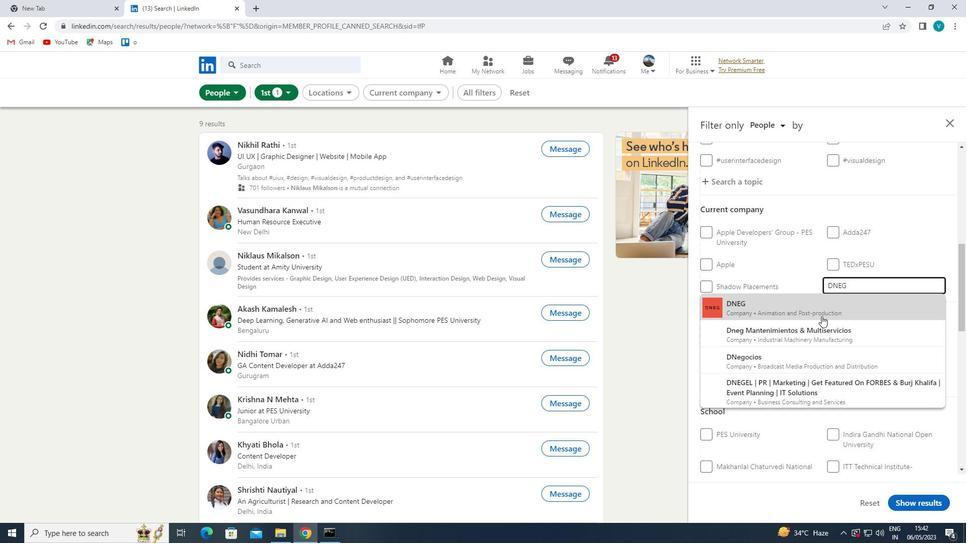 
Action: Mouse pressed left at (818, 316)
Screenshot: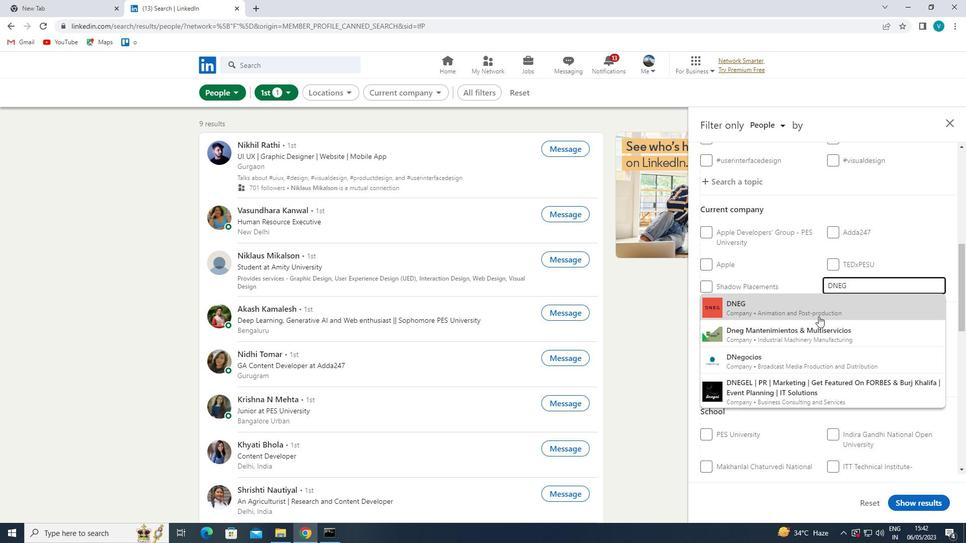 
Action: Mouse moved to (822, 313)
Screenshot: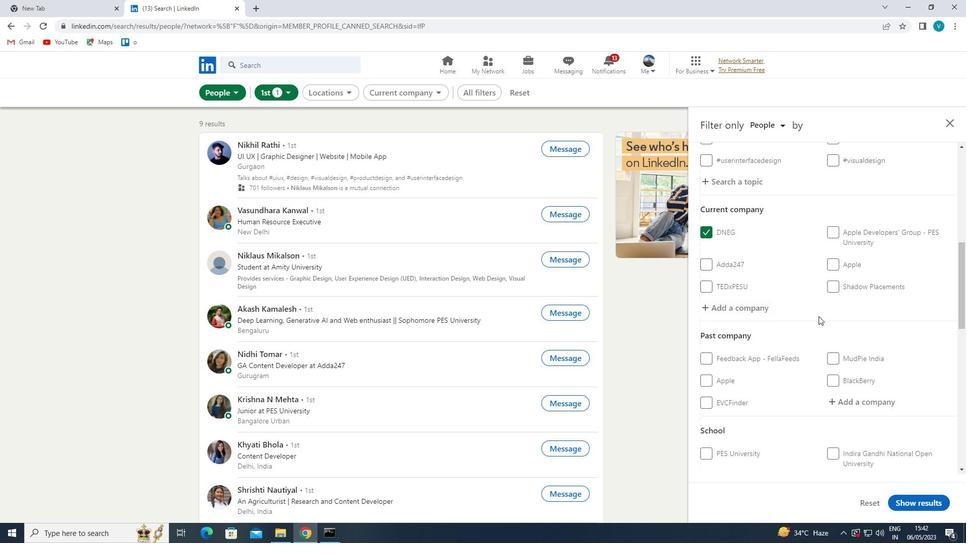
Action: Mouse scrolled (822, 312) with delta (0, 0)
Screenshot: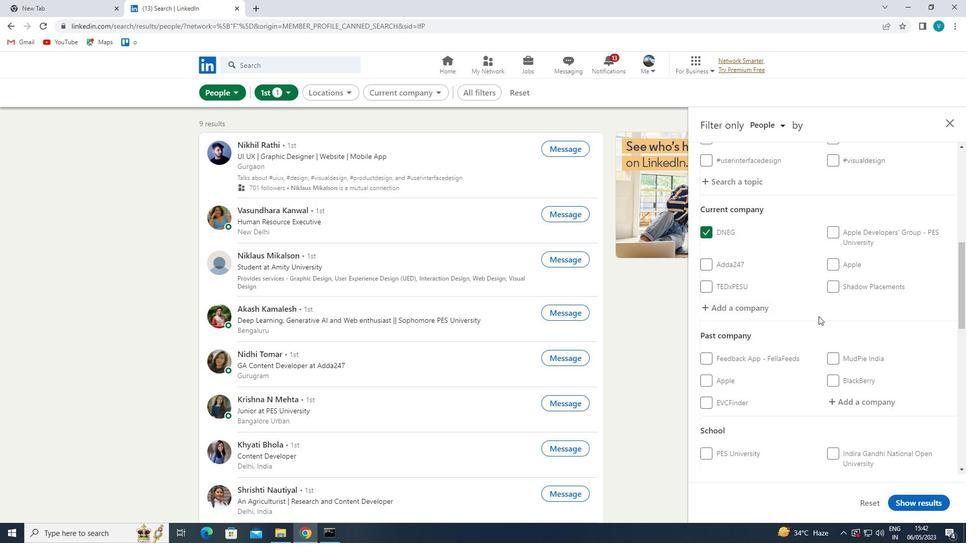 
Action: Mouse moved to (823, 313)
Screenshot: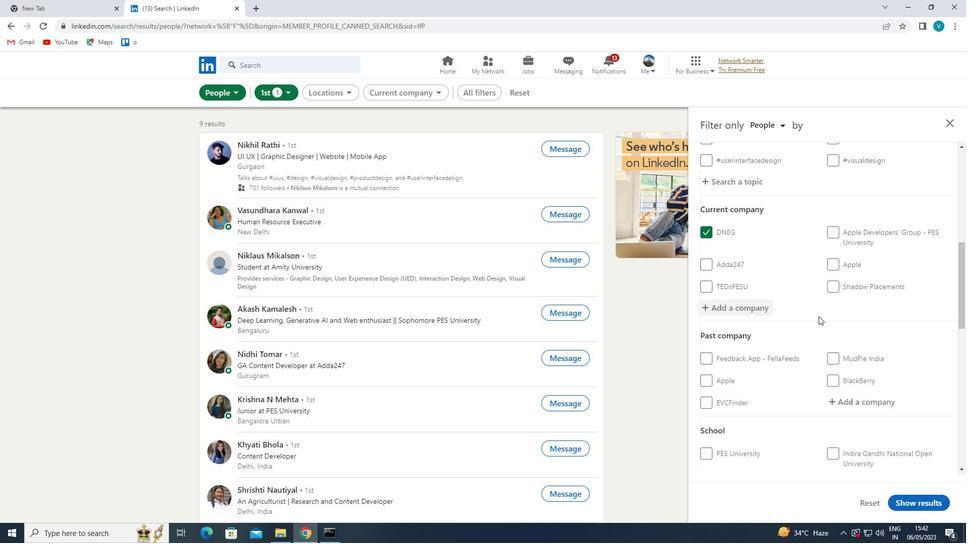 
Action: Mouse scrolled (823, 312) with delta (0, 0)
Screenshot: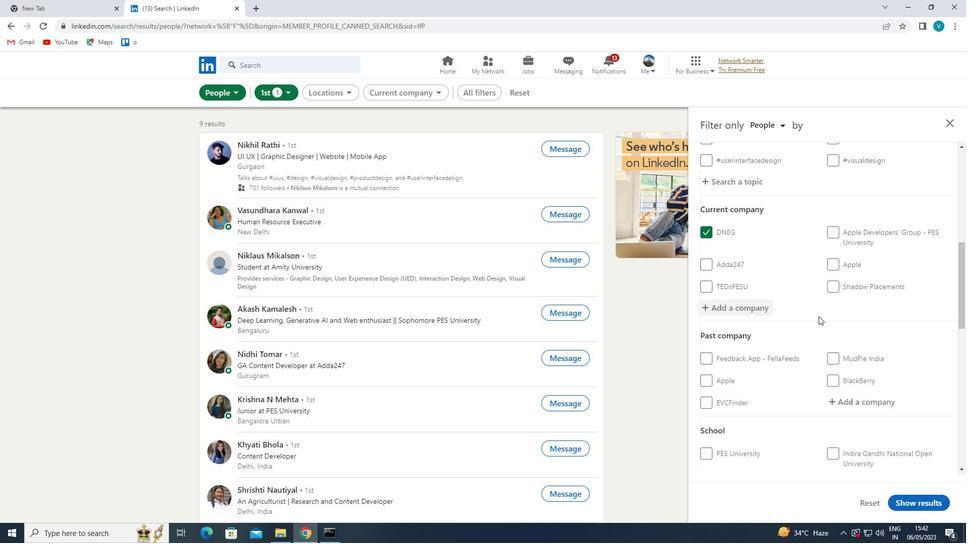 
Action: Mouse moved to (825, 312)
Screenshot: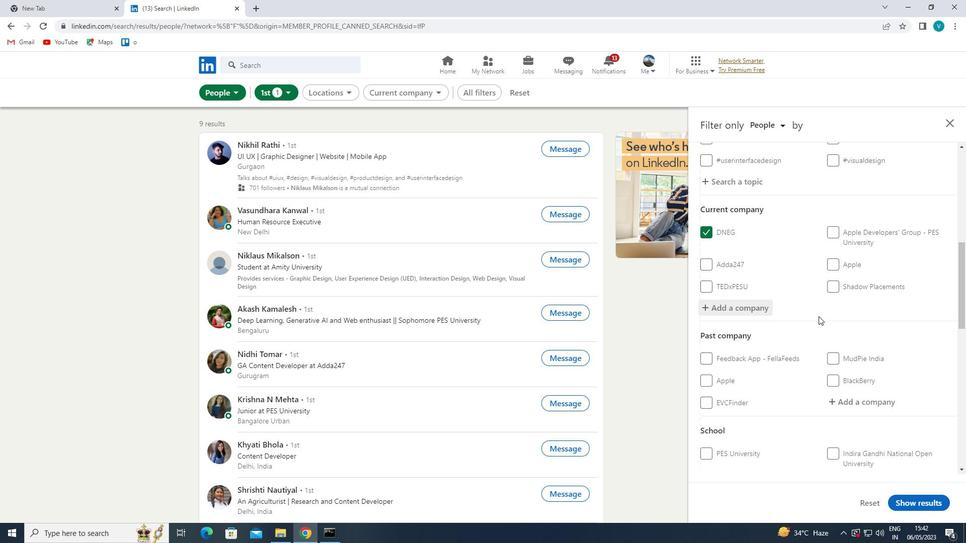
Action: Mouse scrolled (825, 311) with delta (0, 0)
Screenshot: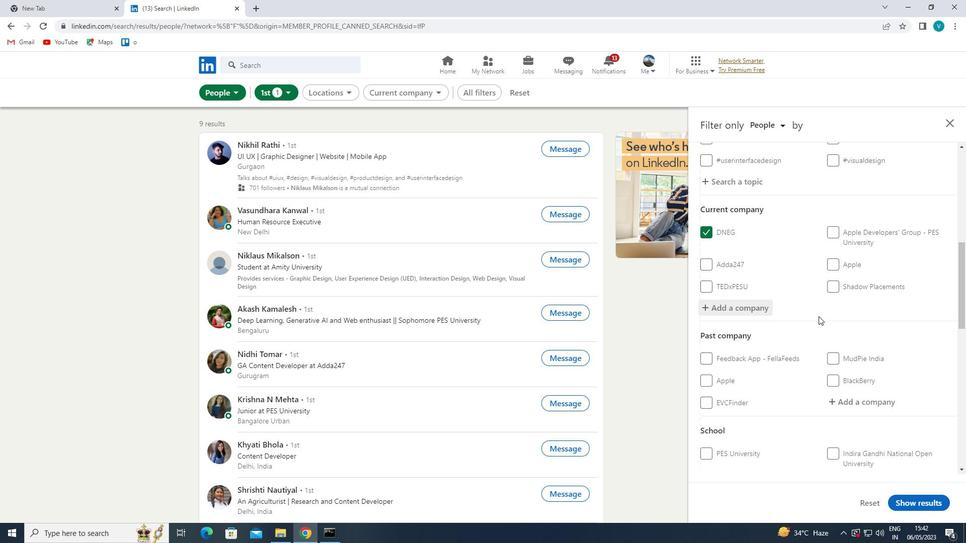 
Action: Mouse moved to (876, 374)
Screenshot: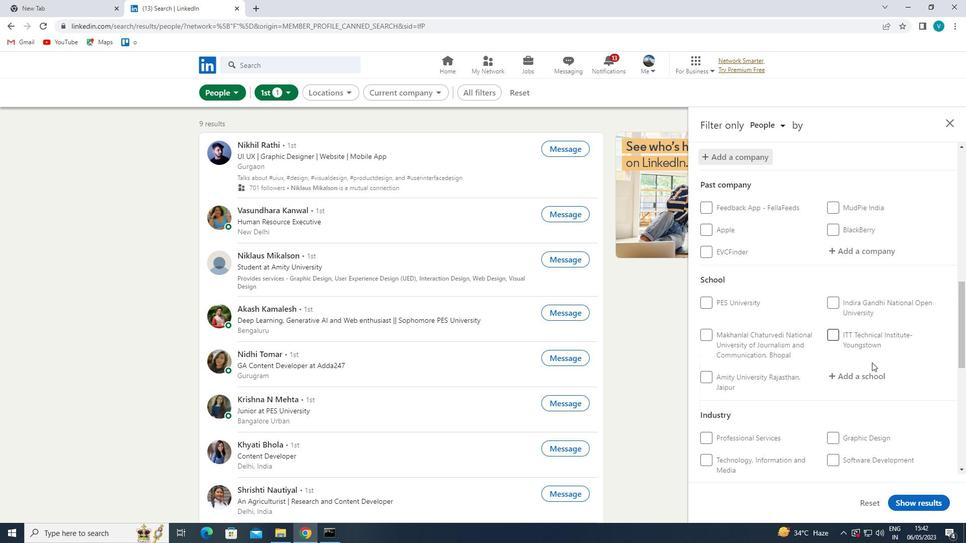 
Action: Mouse pressed left at (876, 374)
Screenshot: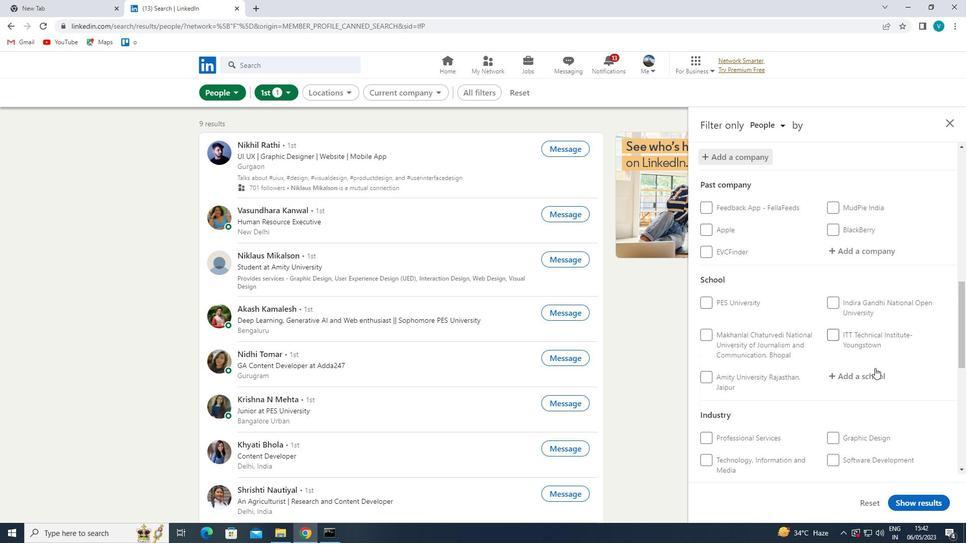 
Action: Mouse moved to (805, 364)
Screenshot: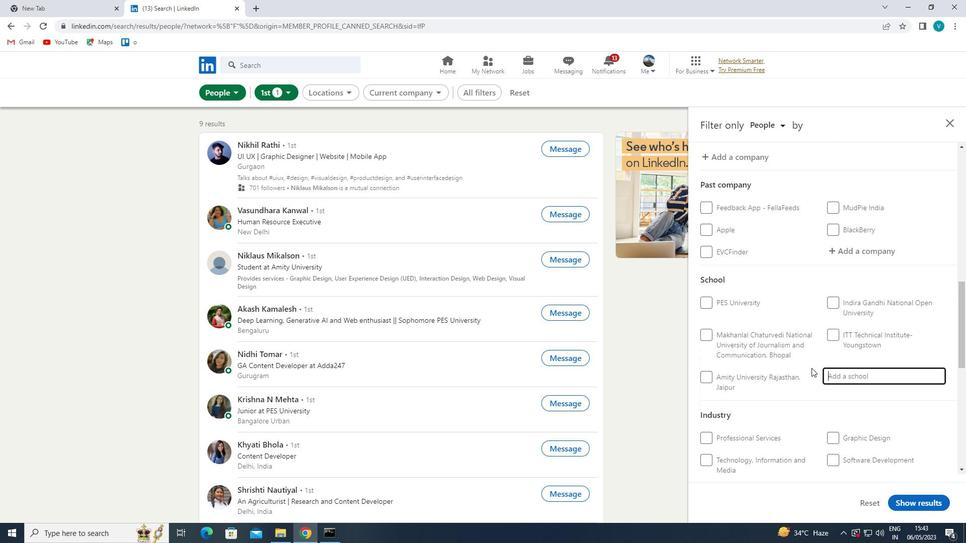
Action: Key pressed <Key.shift>KHALLIKOTE
Screenshot: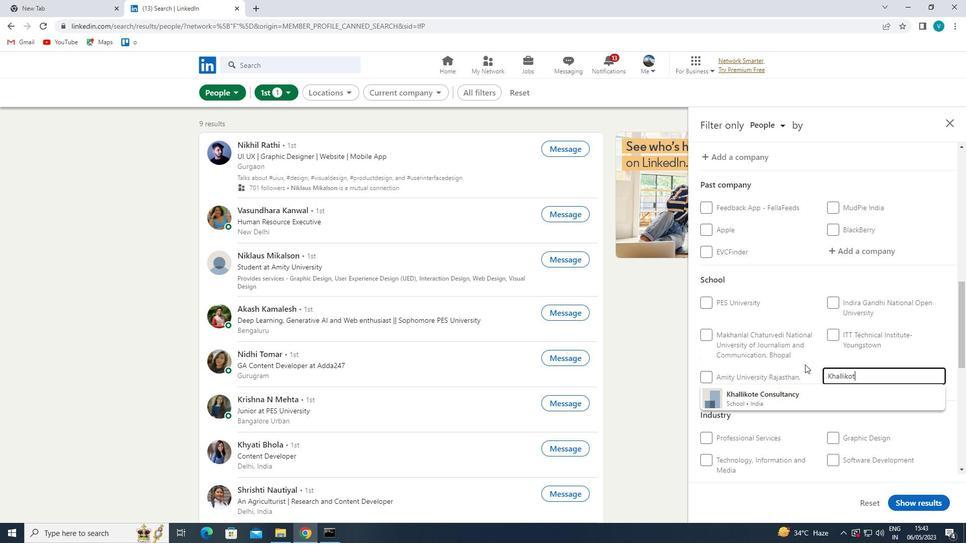 
Action: Mouse moved to (798, 401)
Screenshot: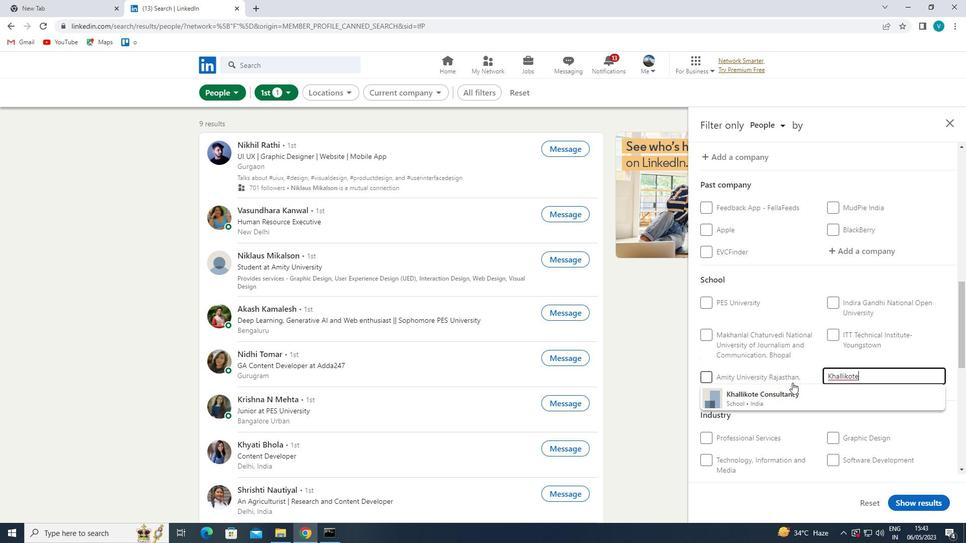 
Action: Mouse pressed left at (798, 401)
Screenshot: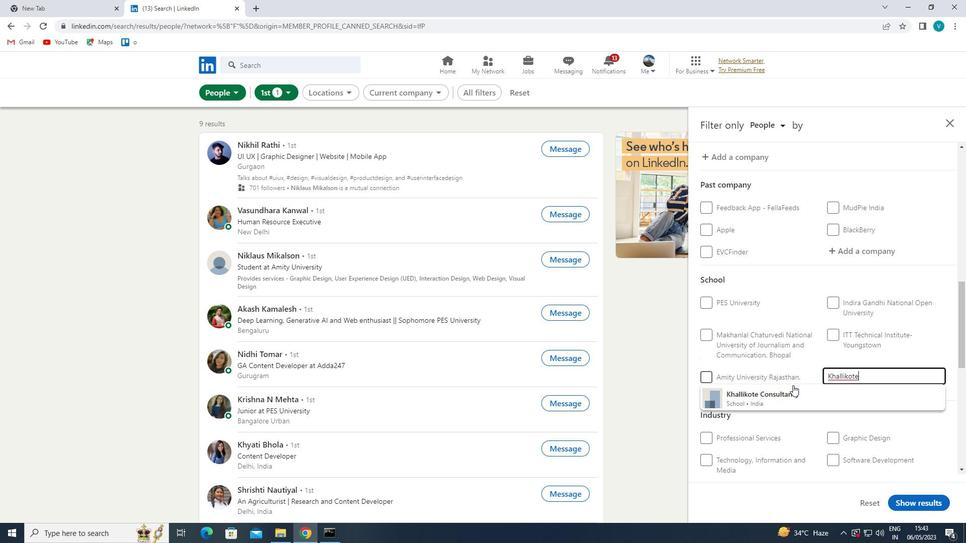 
Action: Mouse moved to (816, 389)
Screenshot: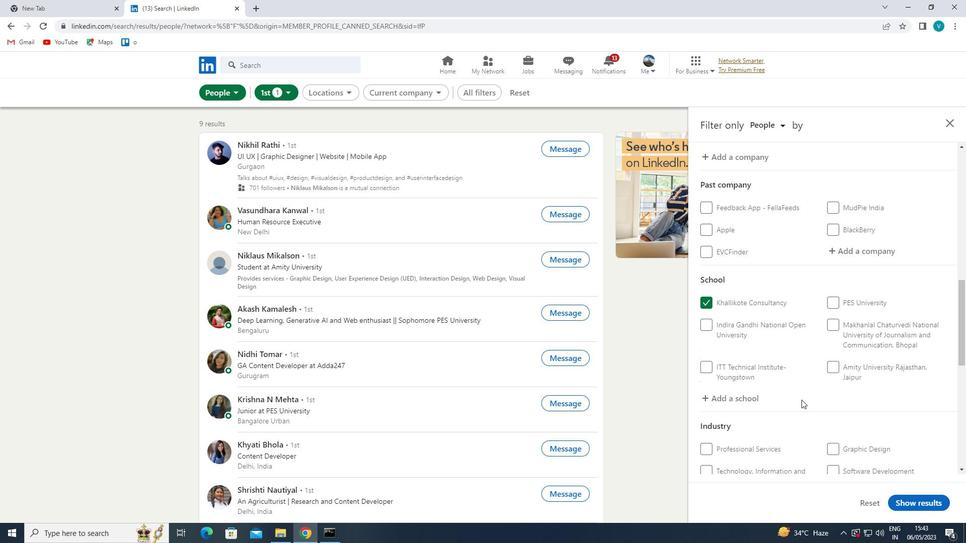 
Action: Mouse scrolled (816, 389) with delta (0, 0)
Screenshot: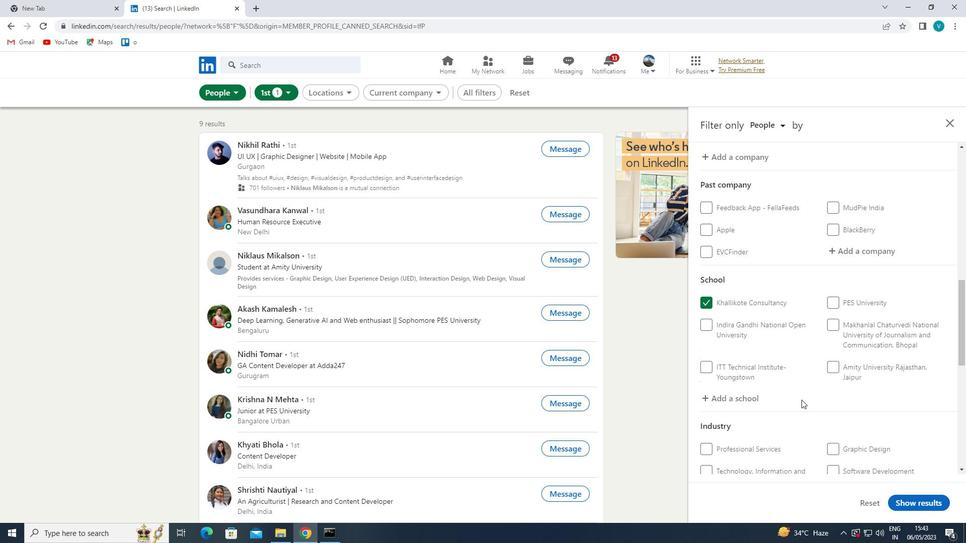 
Action: Mouse moved to (824, 383)
Screenshot: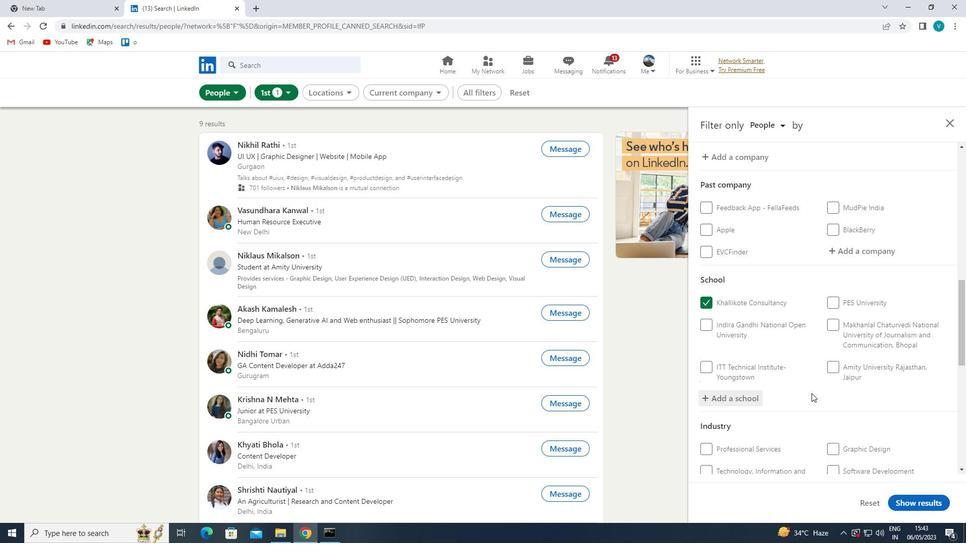 
Action: Mouse scrolled (824, 383) with delta (0, 0)
Screenshot: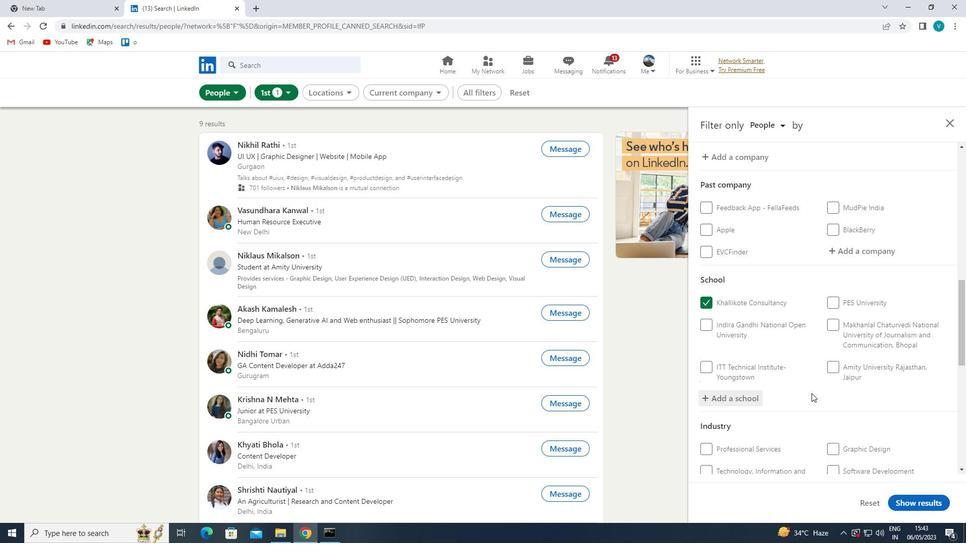 
Action: Mouse moved to (832, 379)
Screenshot: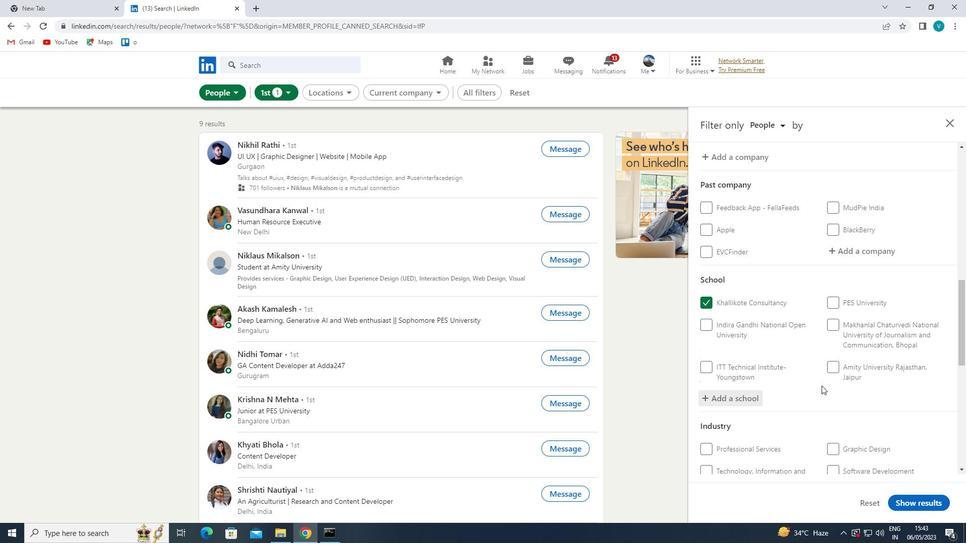 
Action: Mouse scrolled (832, 378) with delta (0, 0)
Screenshot: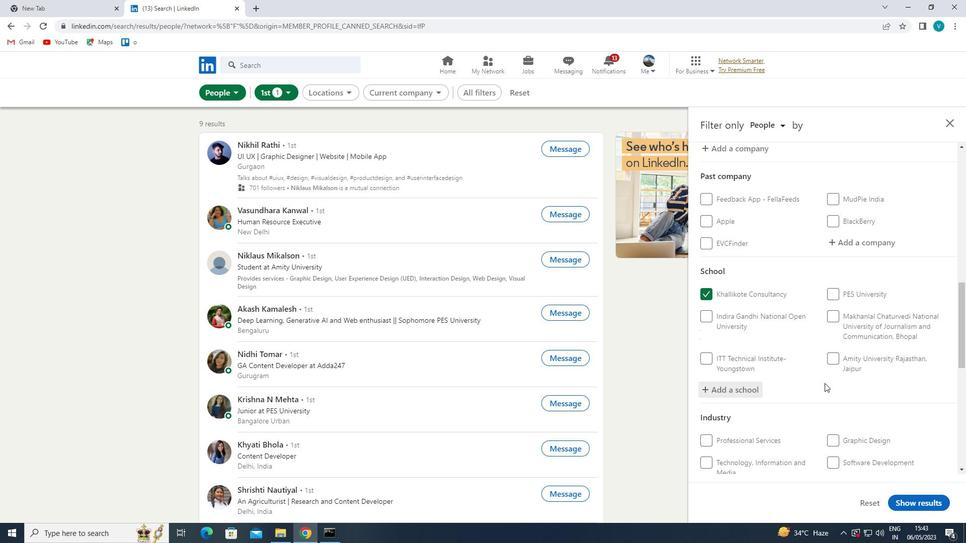 
Action: Mouse moved to (853, 358)
Screenshot: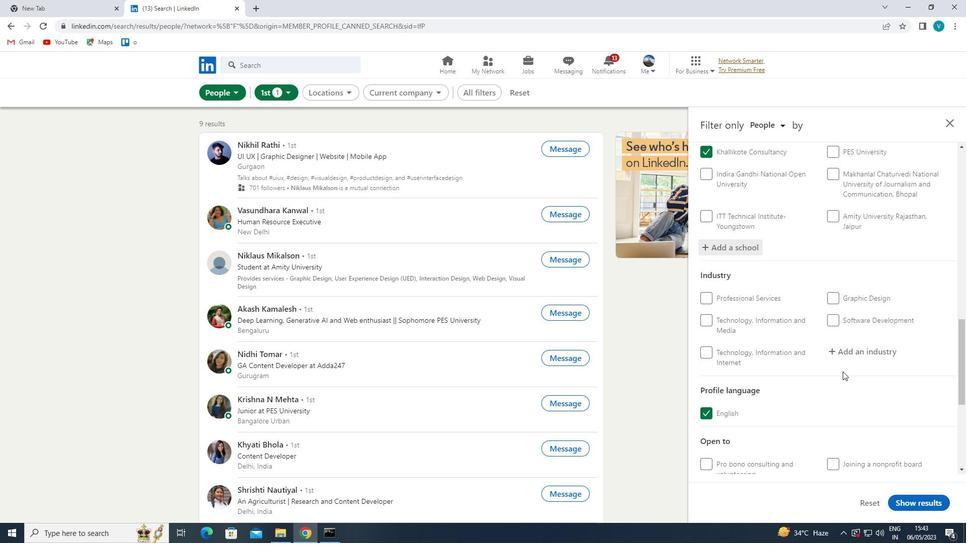 
Action: Mouse pressed left at (853, 358)
Screenshot: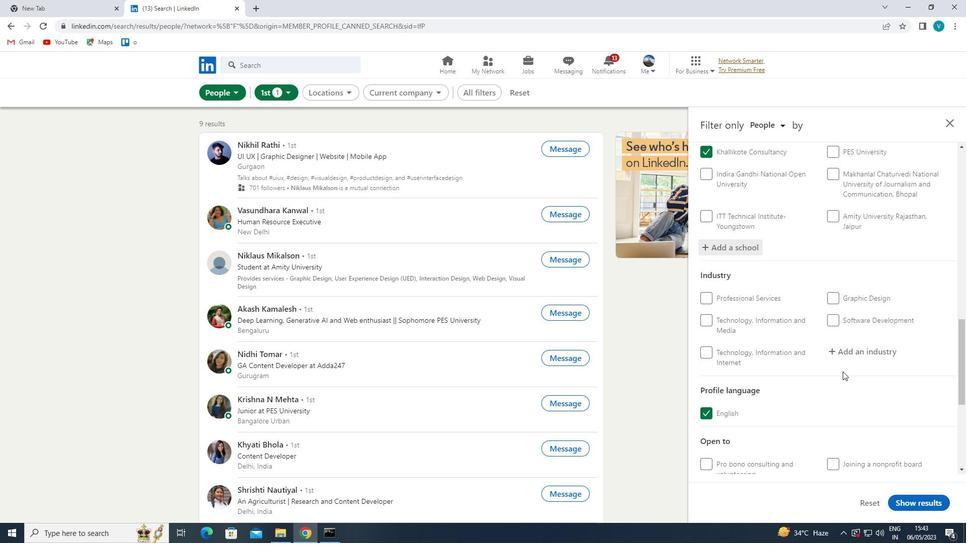 
Action: Mouse moved to (816, 380)
Screenshot: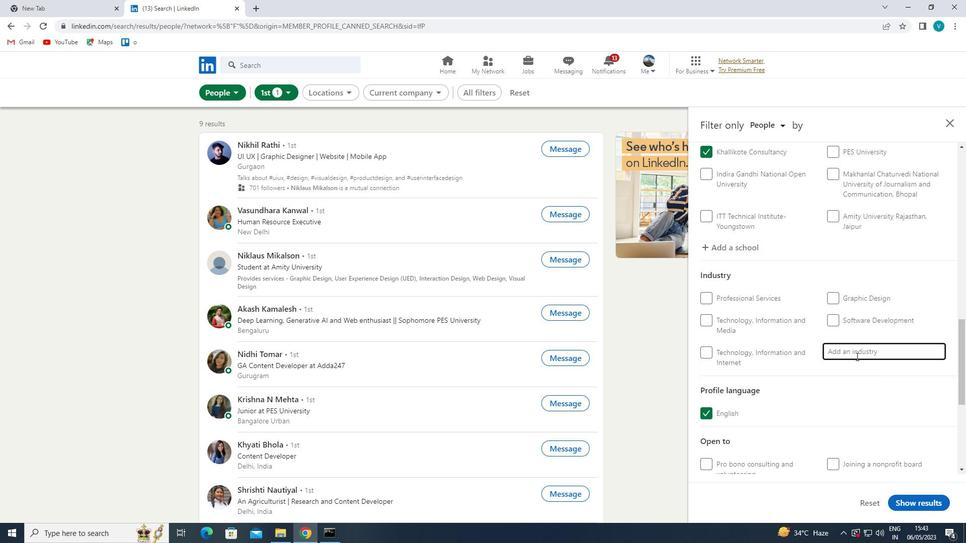 
Action: Key pressed <Key.shift>WIND<Key.space><Key.shift>ELE
Screenshot: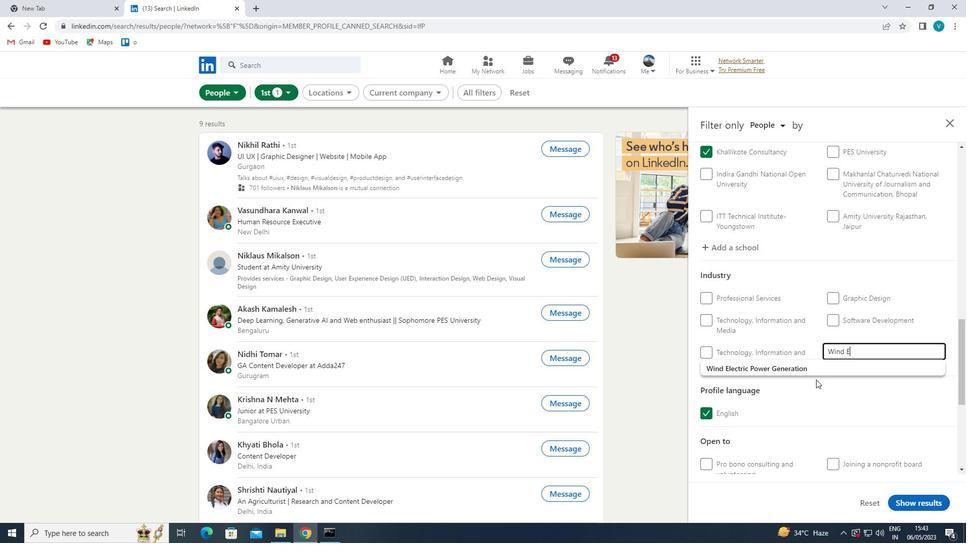 
Action: Mouse moved to (828, 370)
Screenshot: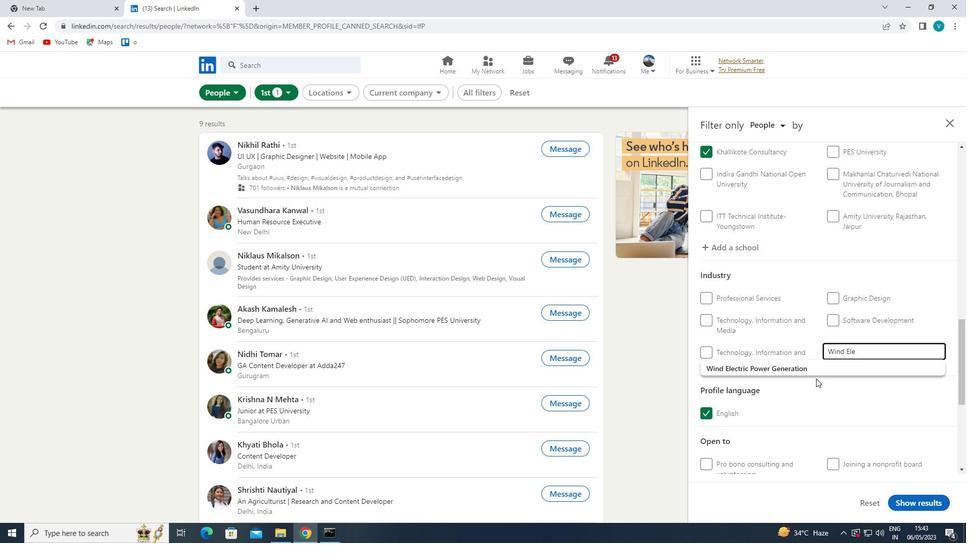 
Action: Mouse pressed left at (828, 370)
Screenshot: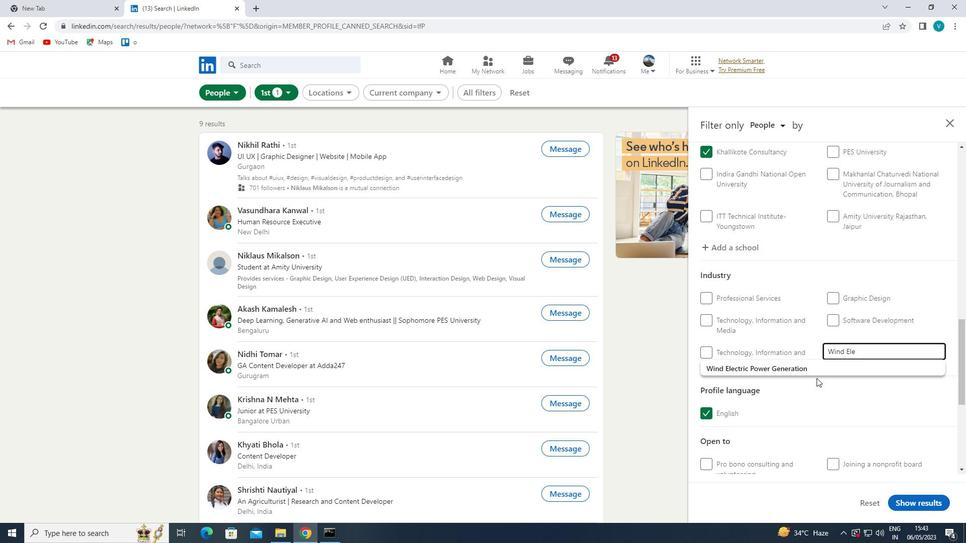 
Action: Mouse moved to (831, 368)
Screenshot: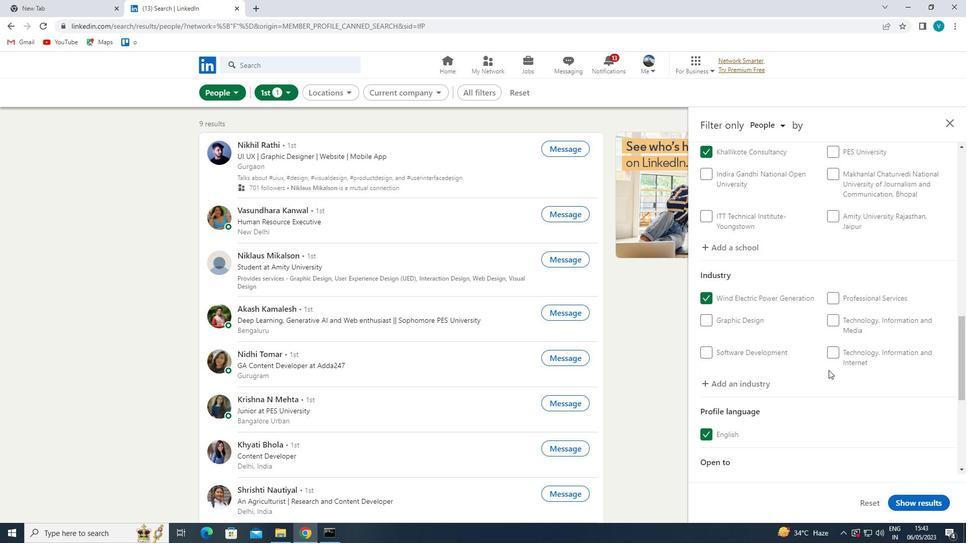 
Action: Mouse scrolled (831, 368) with delta (0, 0)
Screenshot: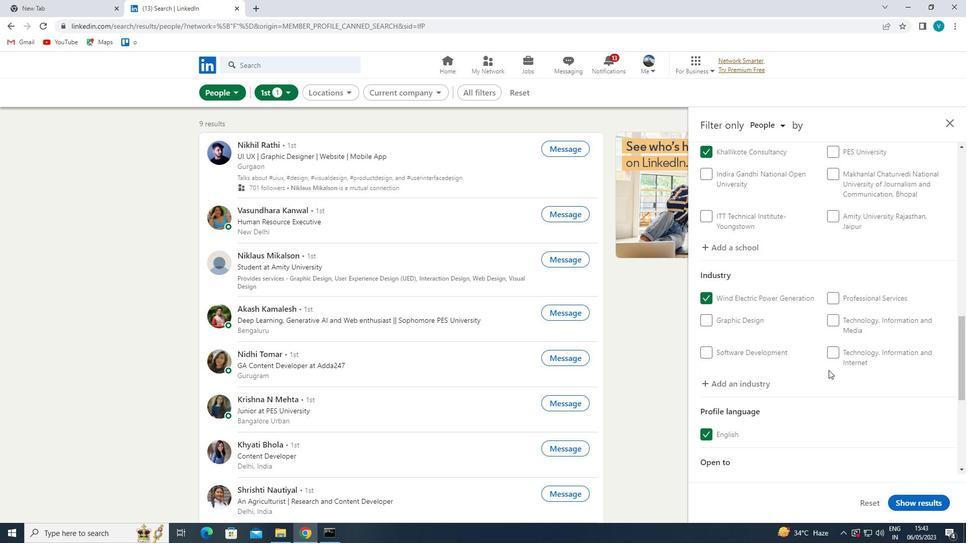 
Action: Mouse moved to (833, 367)
Screenshot: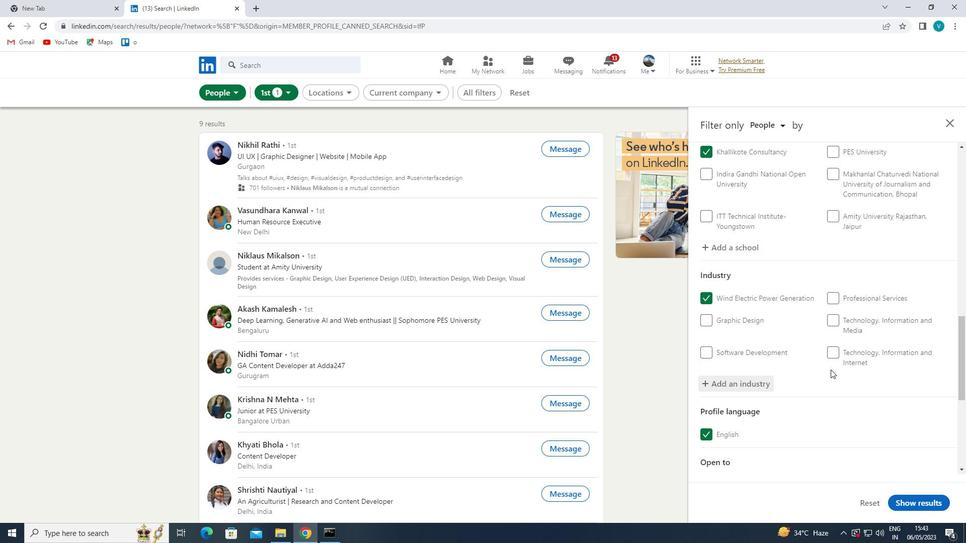 
Action: Mouse scrolled (833, 367) with delta (0, 0)
Screenshot: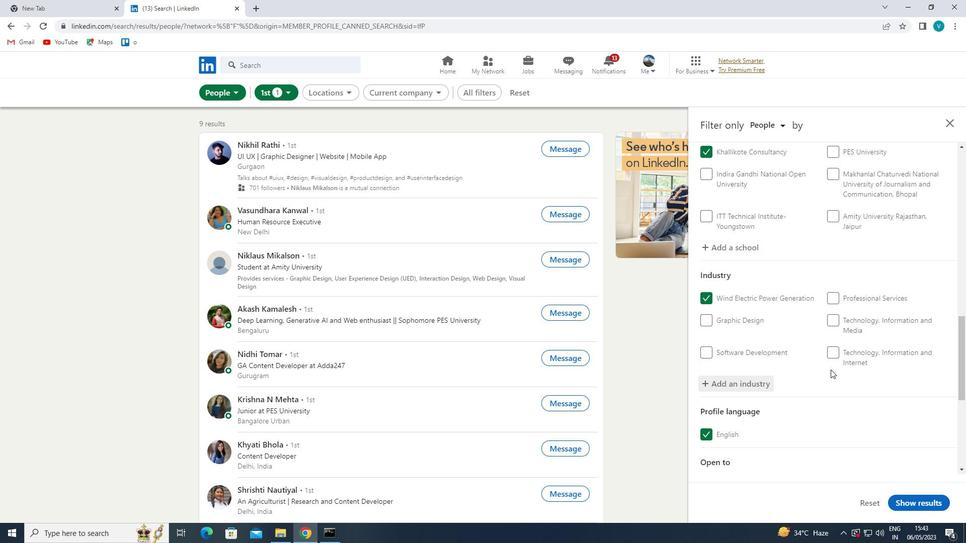 
Action: Mouse moved to (834, 366)
Screenshot: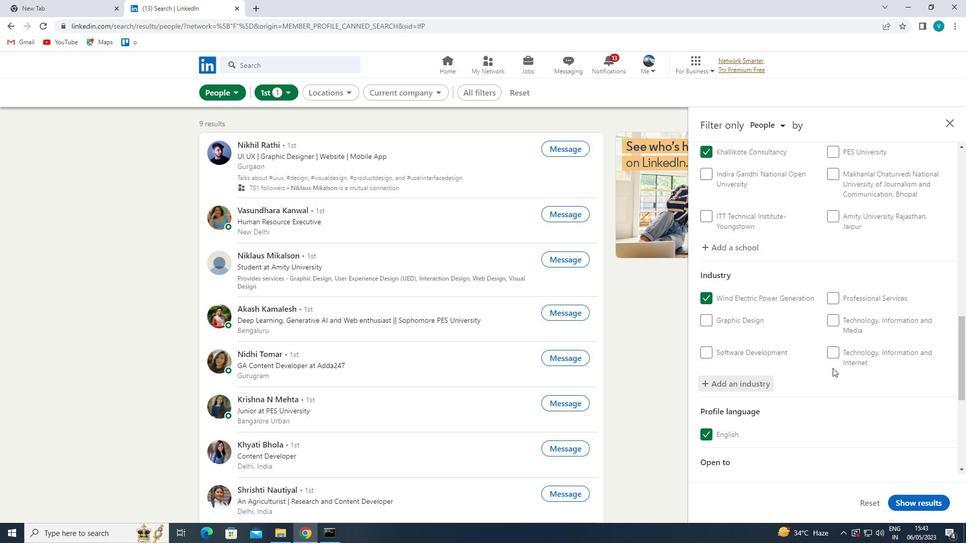 
Action: Mouse scrolled (834, 366) with delta (0, 0)
Screenshot: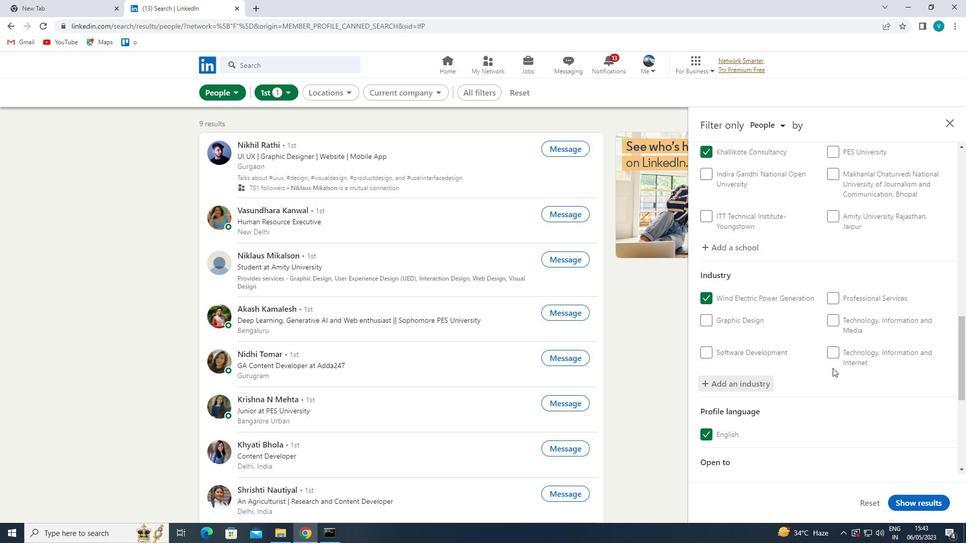 
Action: Mouse moved to (837, 365)
Screenshot: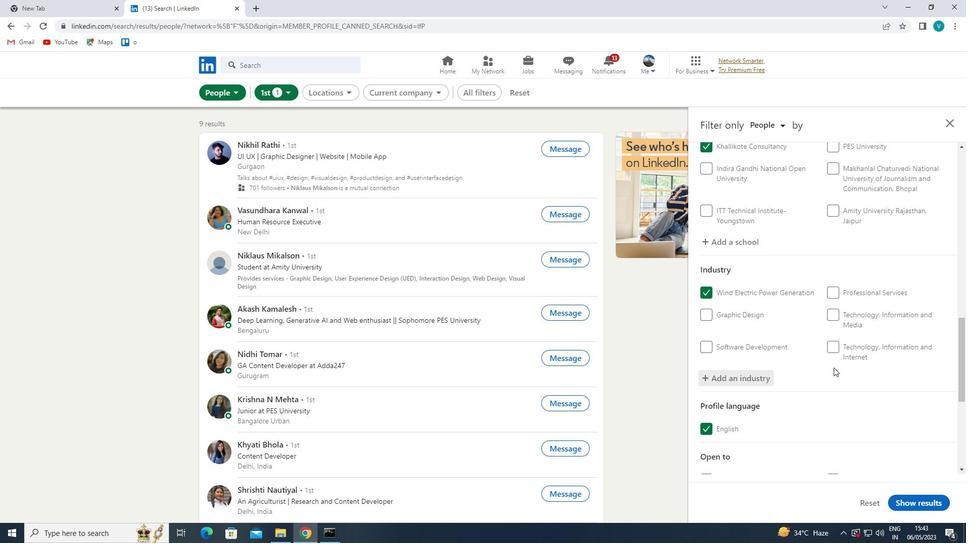 
Action: Mouse scrolled (837, 365) with delta (0, 0)
Screenshot: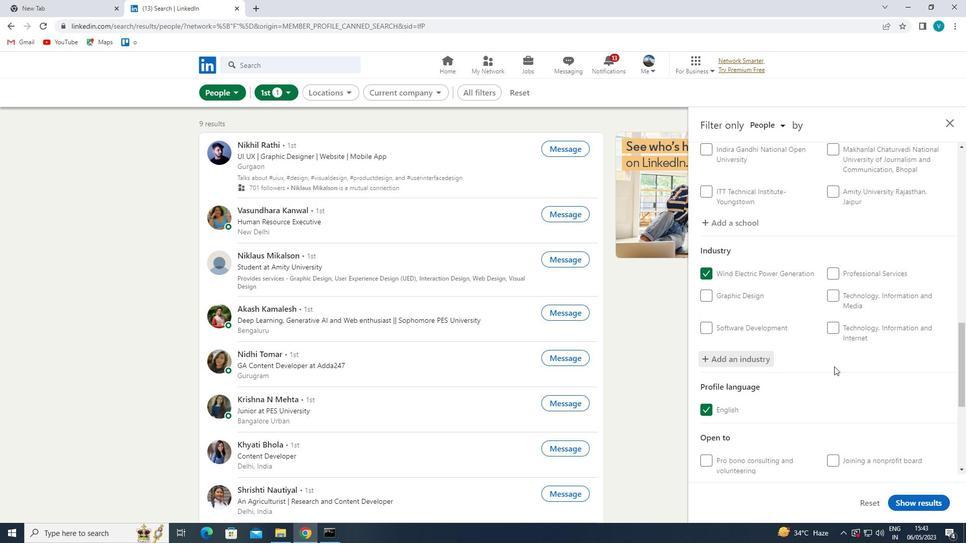
Action: Mouse moved to (838, 364)
Screenshot: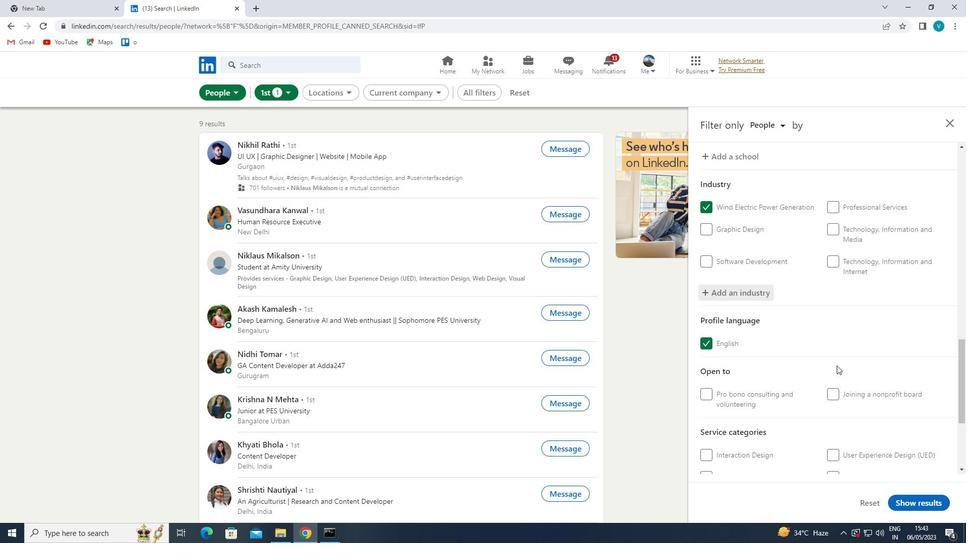 
Action: Mouse scrolled (838, 364) with delta (0, 0)
Screenshot: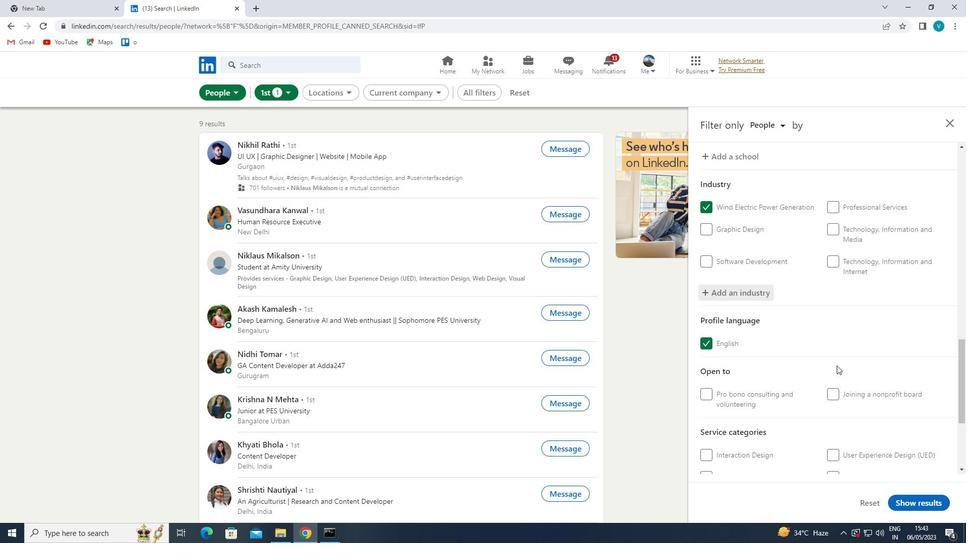 
Action: Mouse moved to (839, 364)
Screenshot: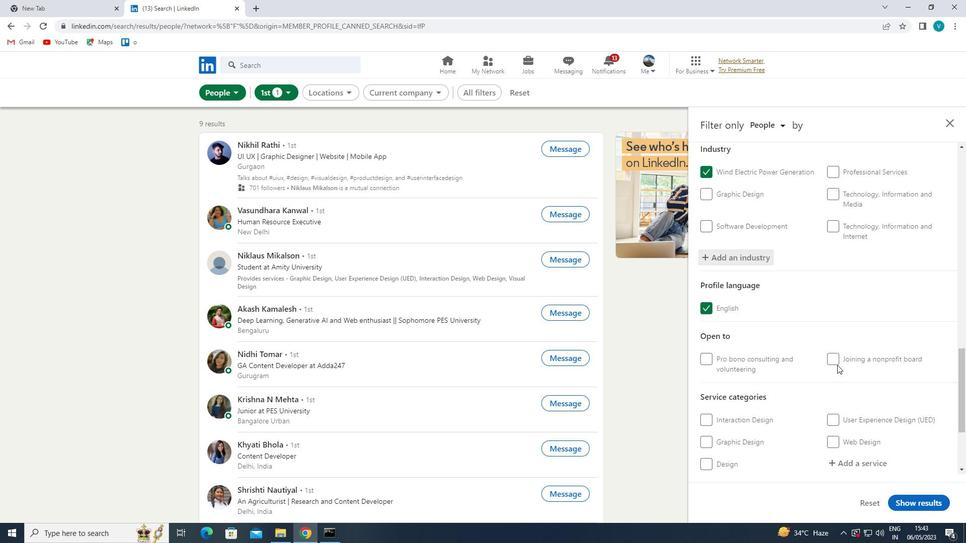 
Action: Mouse scrolled (839, 363) with delta (0, 0)
Screenshot: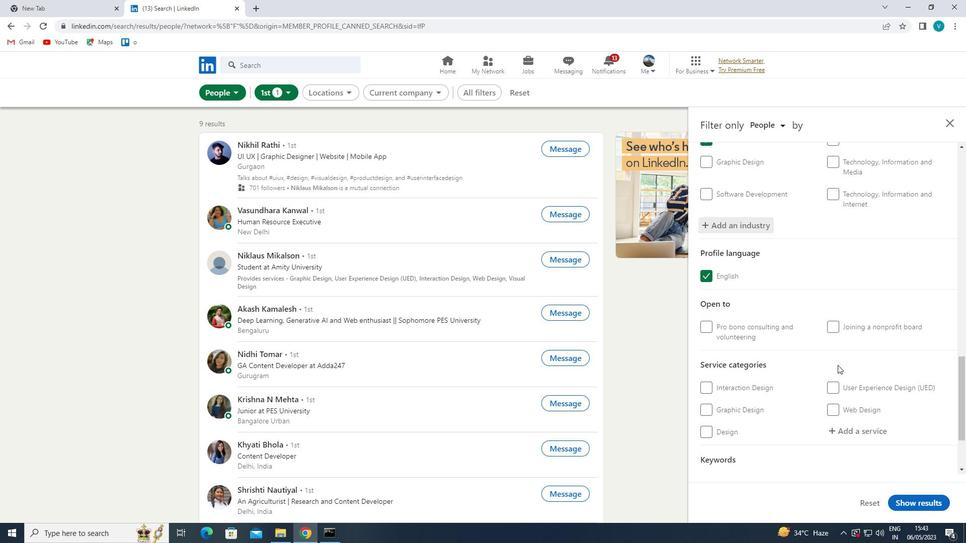 
Action: Mouse moved to (849, 331)
Screenshot: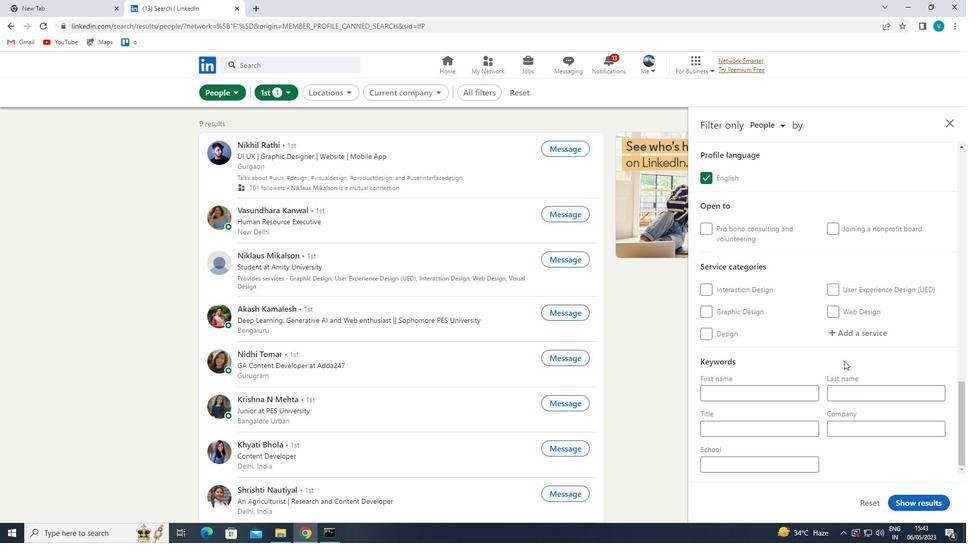 
Action: Mouse pressed left at (849, 331)
Screenshot: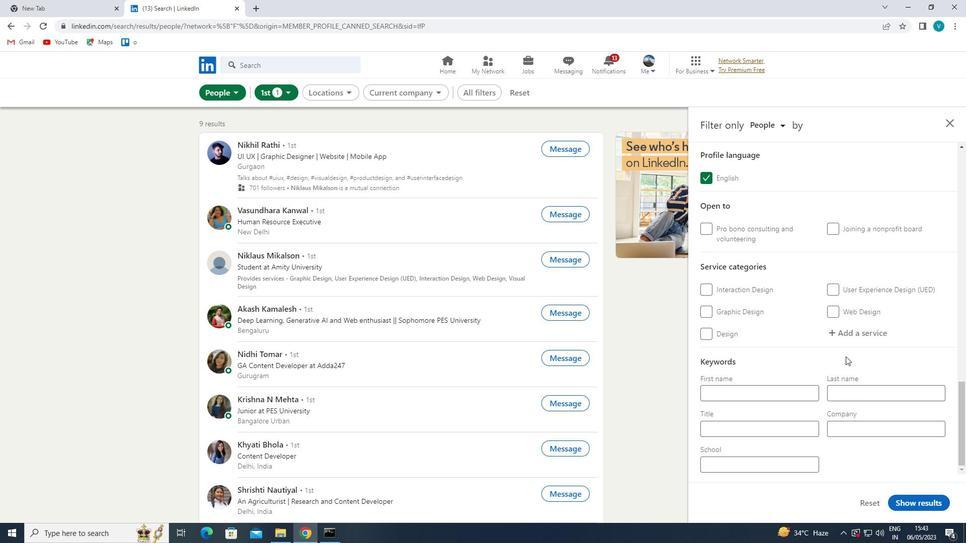 
Action: Mouse moved to (781, 320)
Screenshot: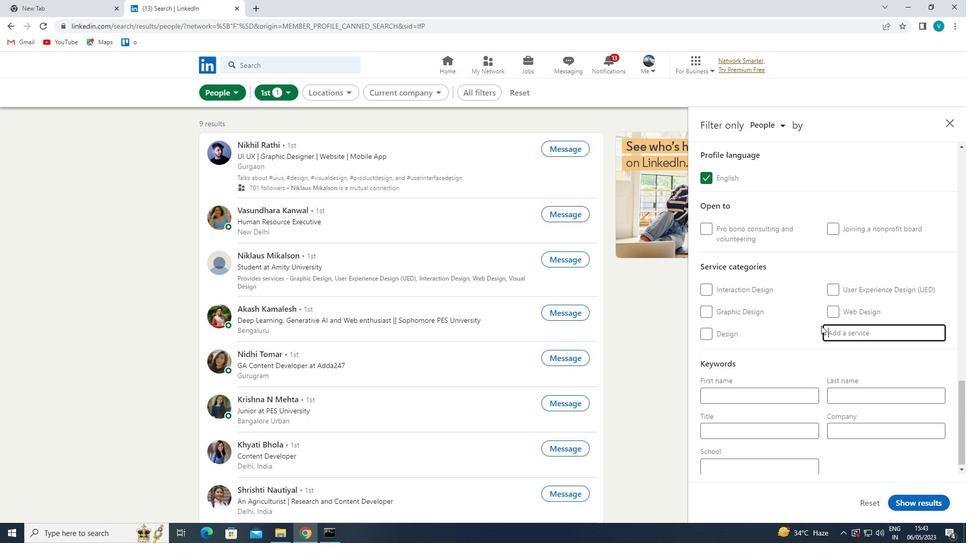 
Action: Key pressed <Key.shift>NEGO
Screenshot: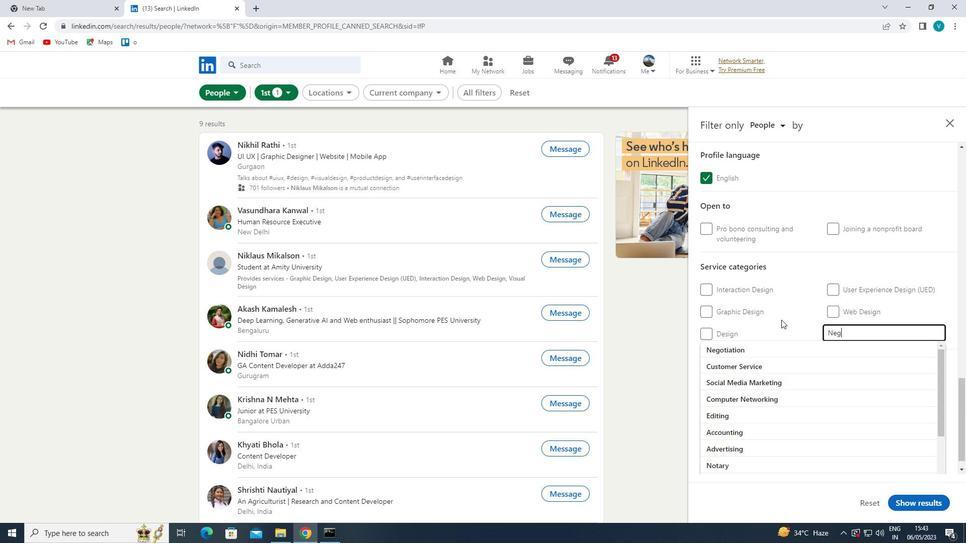 
Action: Mouse moved to (785, 353)
Screenshot: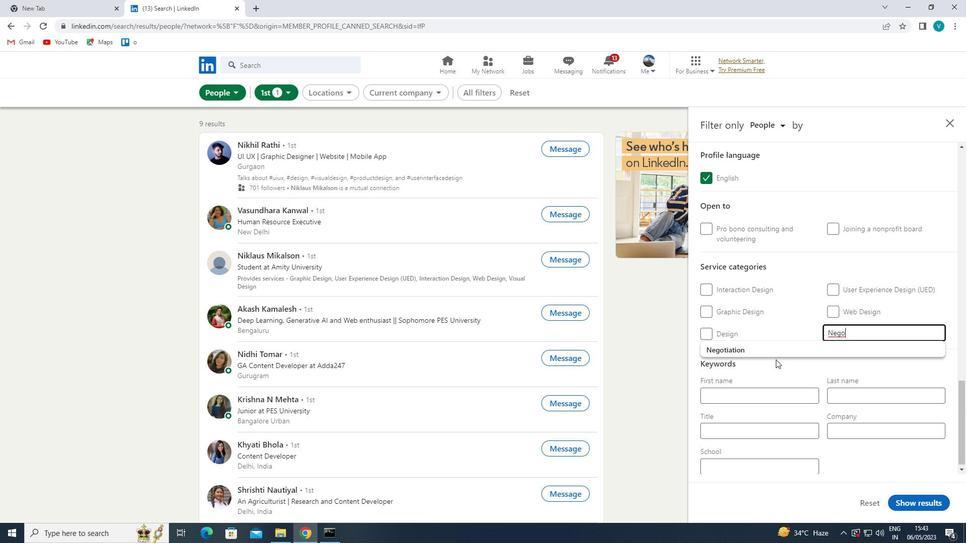 
Action: Mouse pressed left at (785, 353)
Screenshot: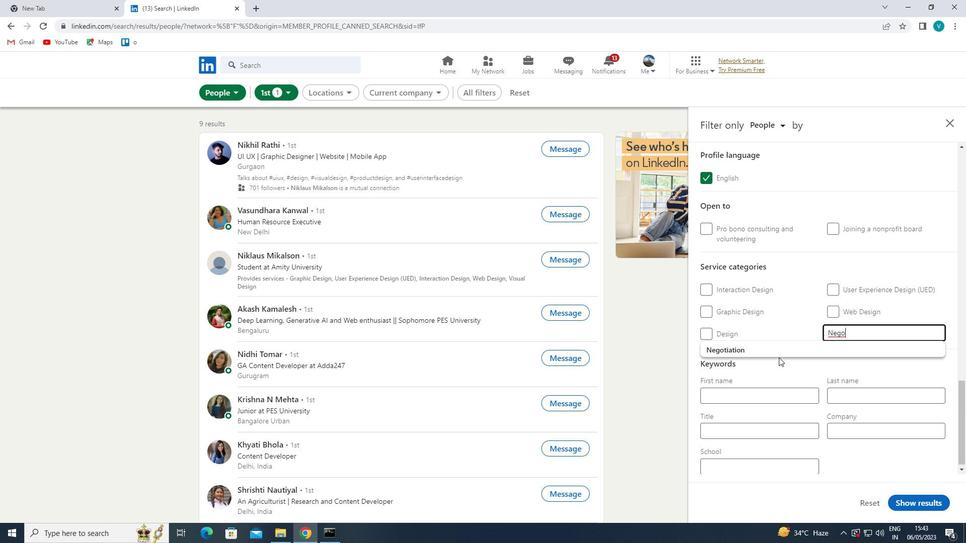 
Action: Mouse moved to (762, 336)
Screenshot: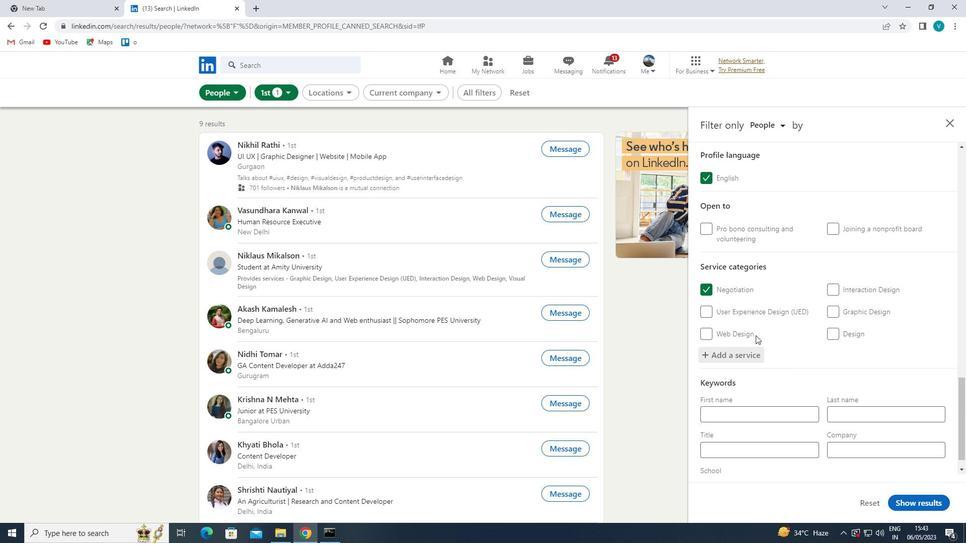 
Action: Mouse scrolled (762, 336) with delta (0, 0)
Screenshot: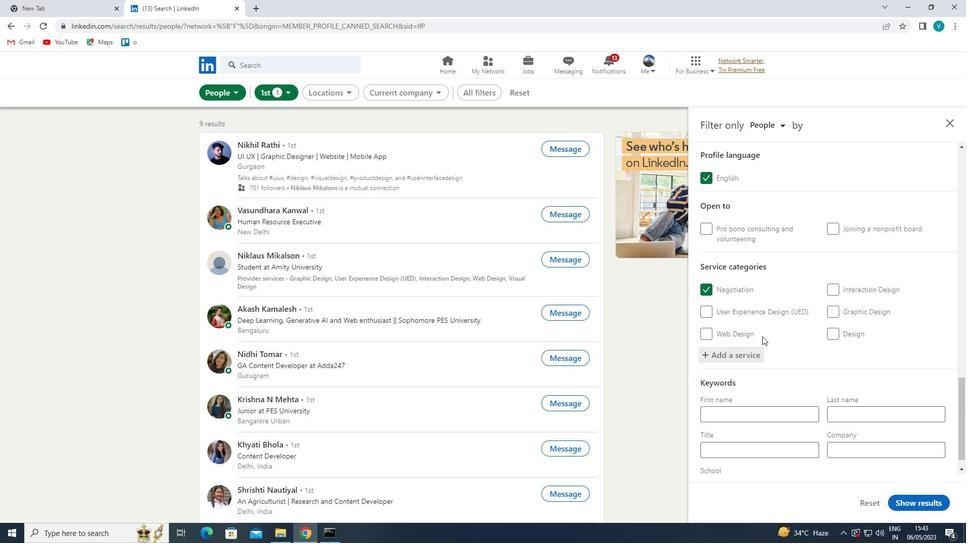 
Action: Mouse moved to (762, 337)
Screenshot: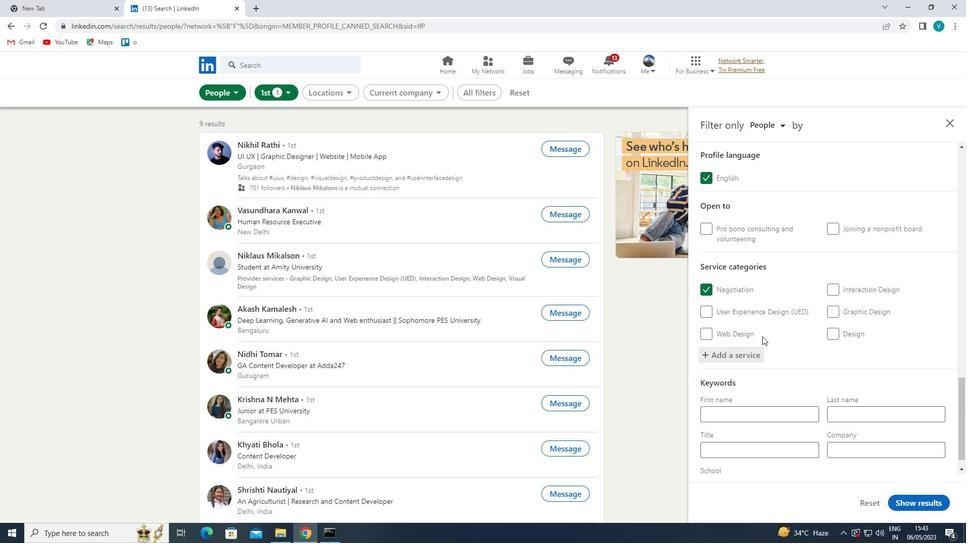 
Action: Mouse scrolled (762, 336) with delta (0, 0)
Screenshot: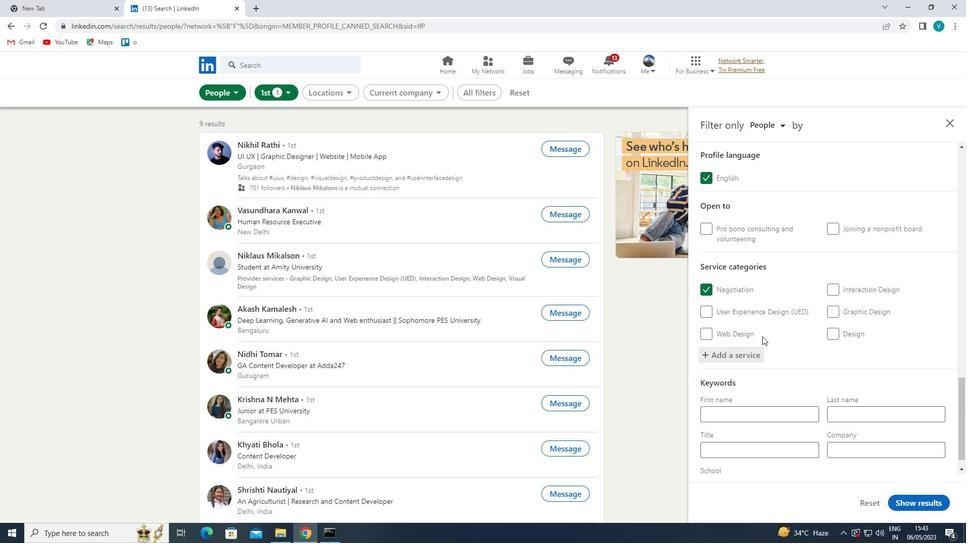 
Action: Mouse moved to (761, 338)
Screenshot: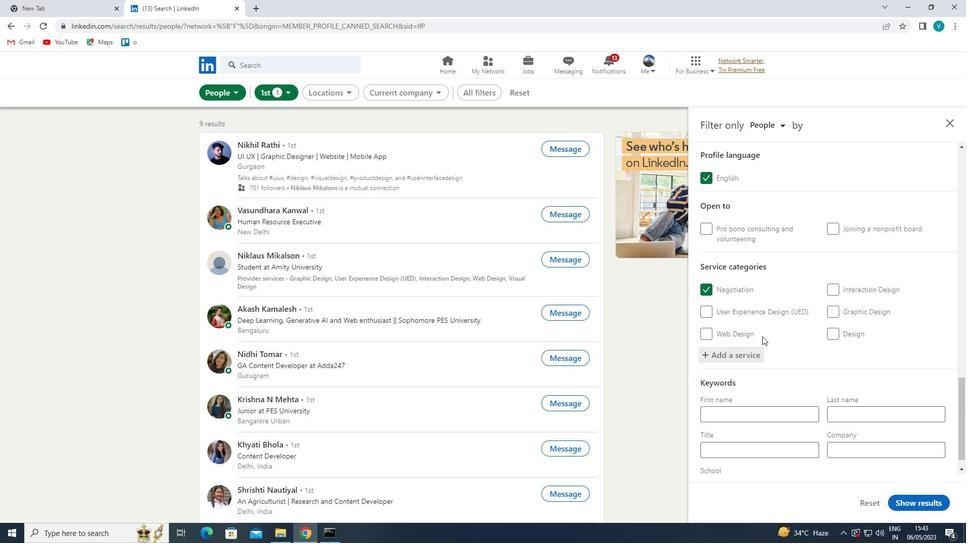 
Action: Mouse scrolled (761, 337) with delta (0, 0)
Screenshot: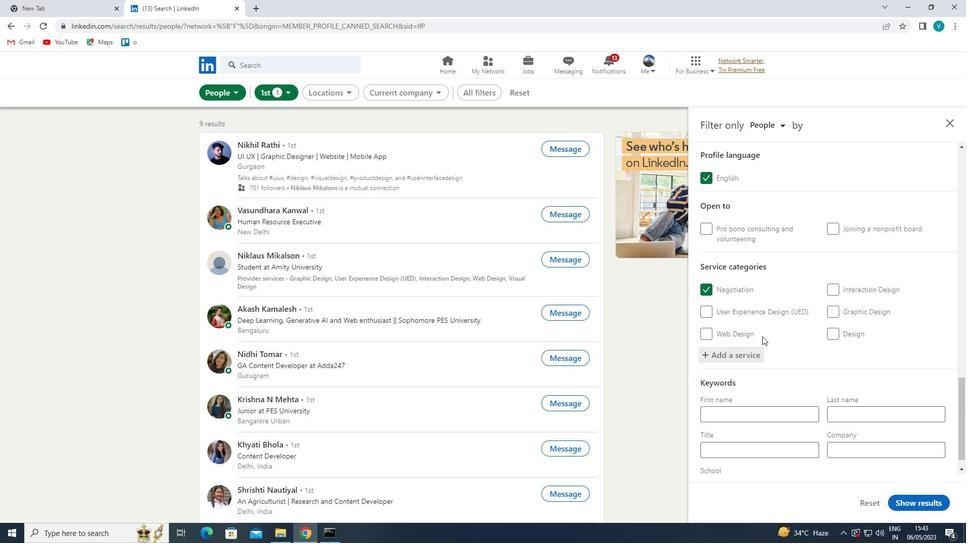 
Action: Mouse moved to (756, 422)
Screenshot: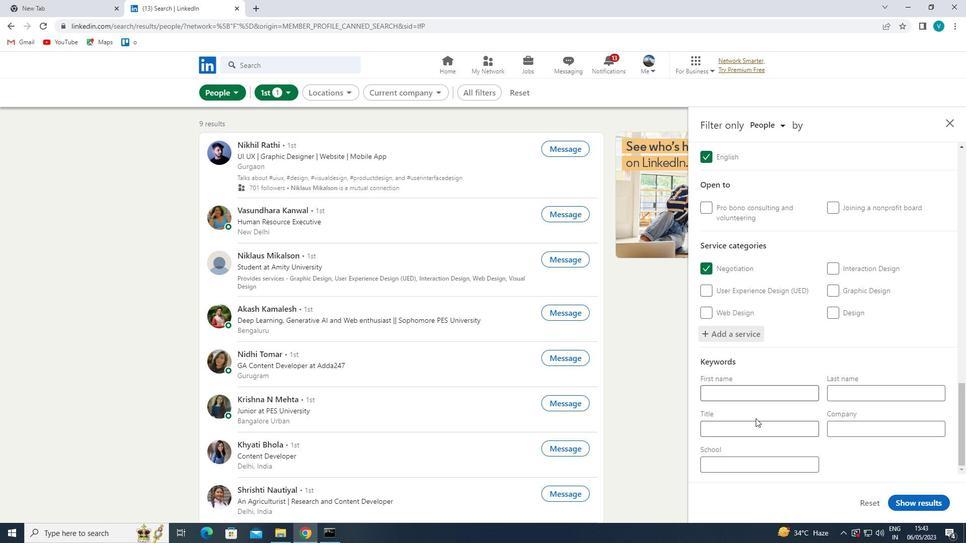 
Action: Mouse pressed left at (756, 422)
Screenshot: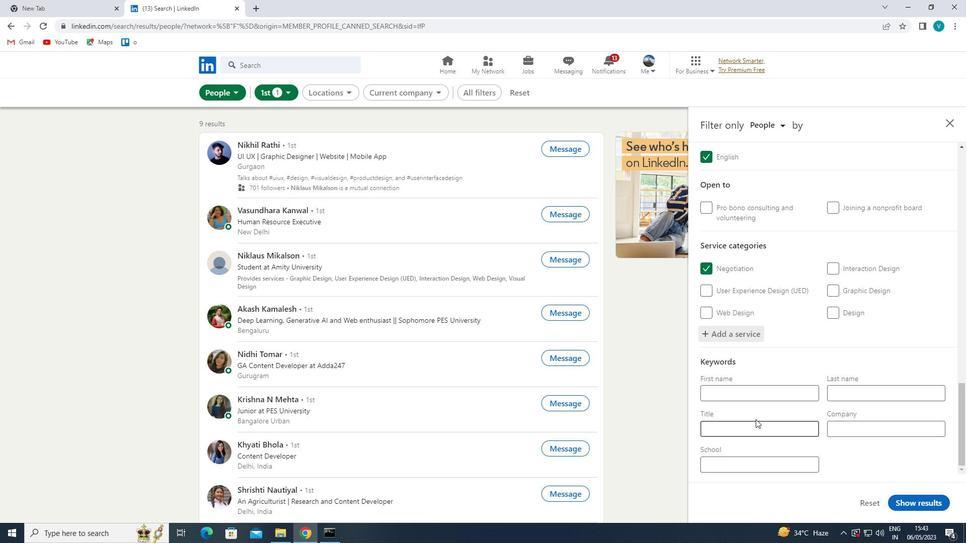 
Action: Mouse moved to (695, 384)
Screenshot: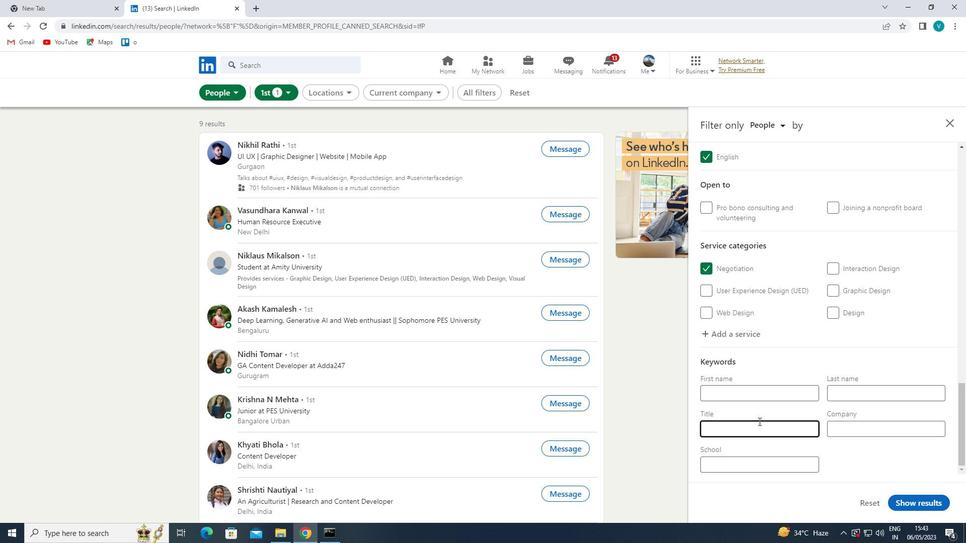 
Action: Key pressed <Key.shift>NAIL<Key.space><Key.shift>TECH
Screenshot: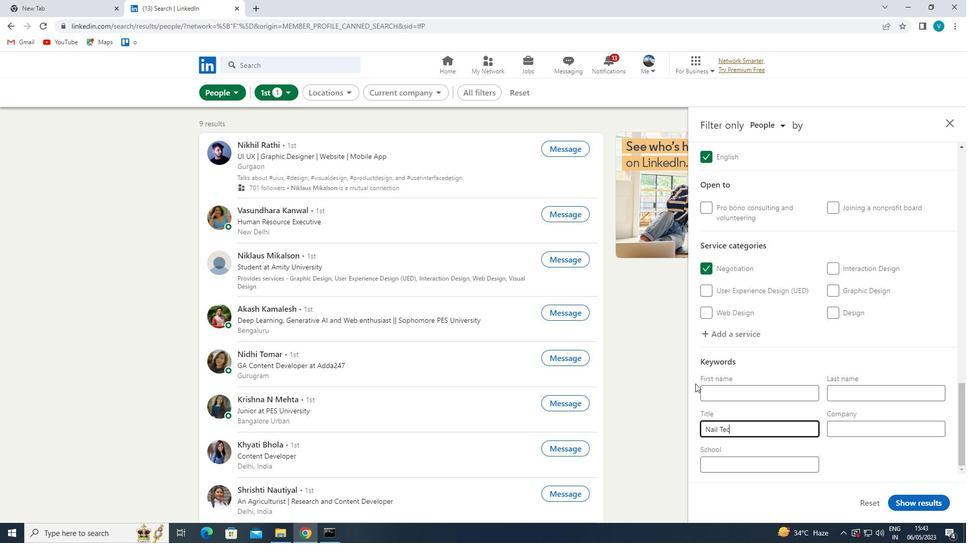 
Action: Mouse moved to (702, 378)
Screenshot: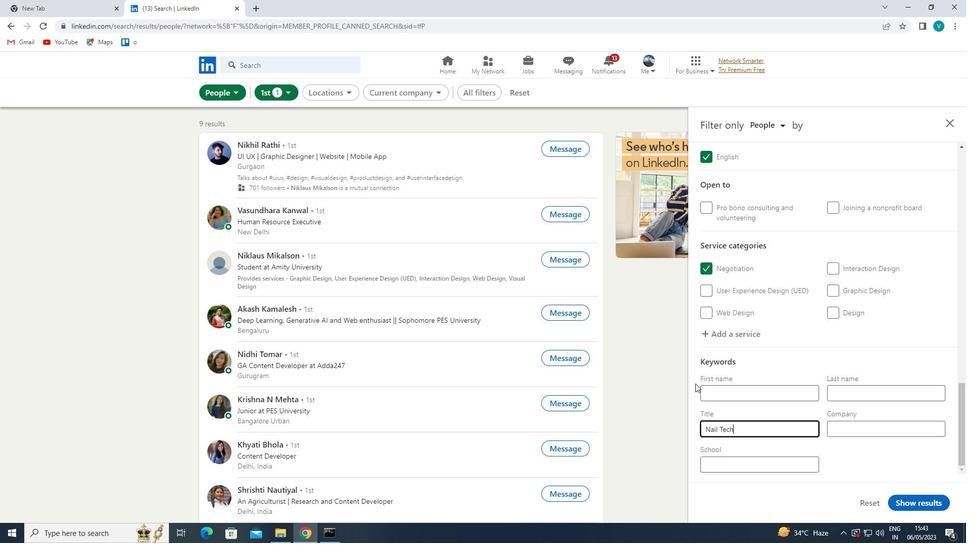 
Action: Key pressed NICAIN
Screenshot: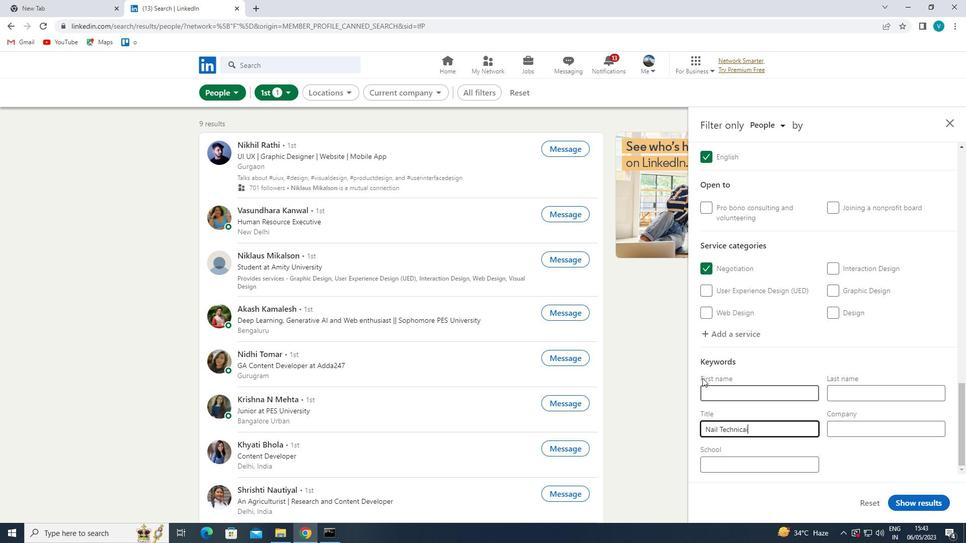 
Action: Mouse moved to (709, 374)
Screenshot: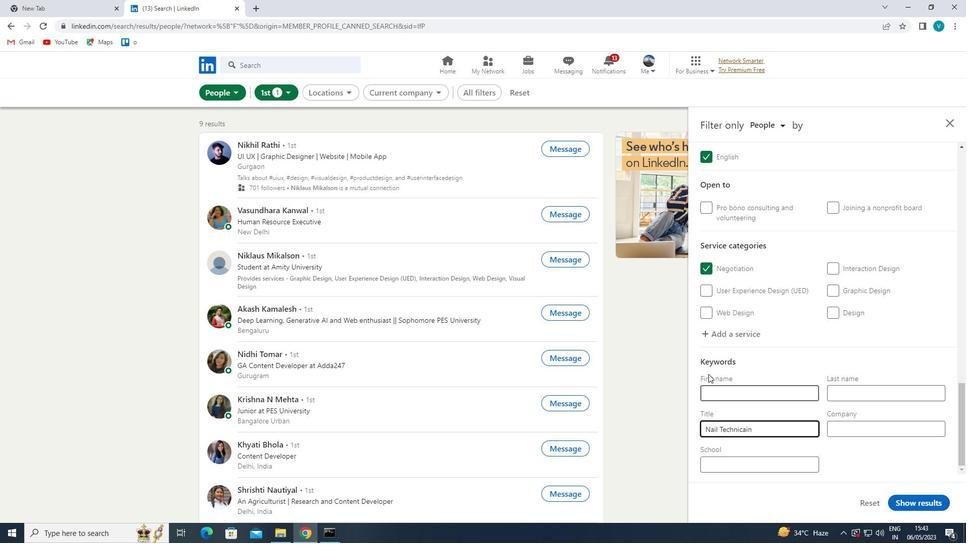 
Action: Key pressed <Key.backspace><Key.backspace><Key.backspace>IAN
Screenshot: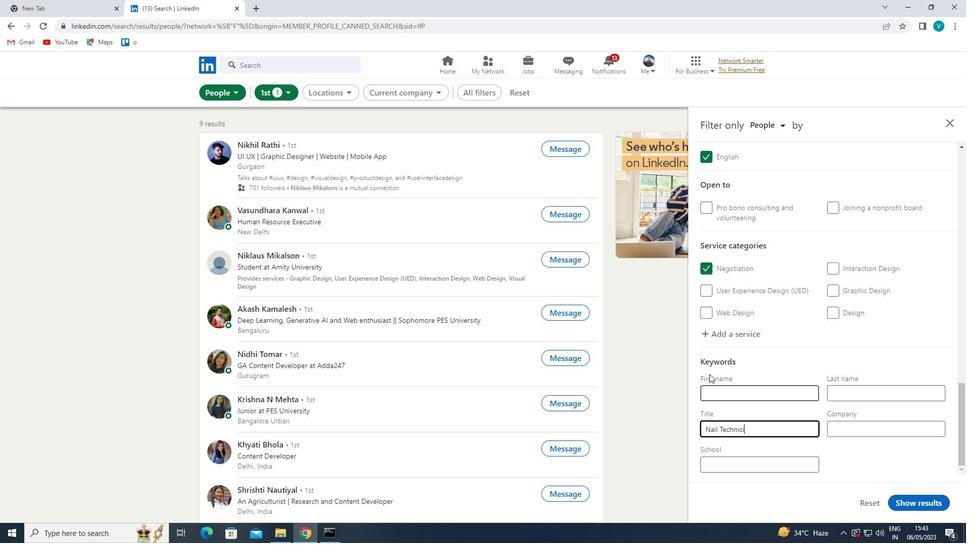 
Action: Mouse moved to (915, 499)
Screenshot: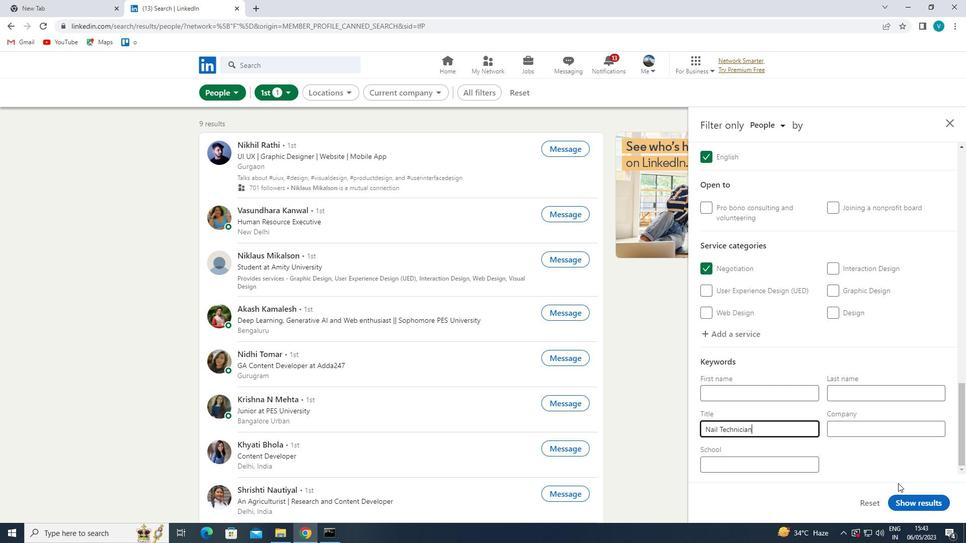 
Action: Mouse pressed left at (915, 499)
Screenshot: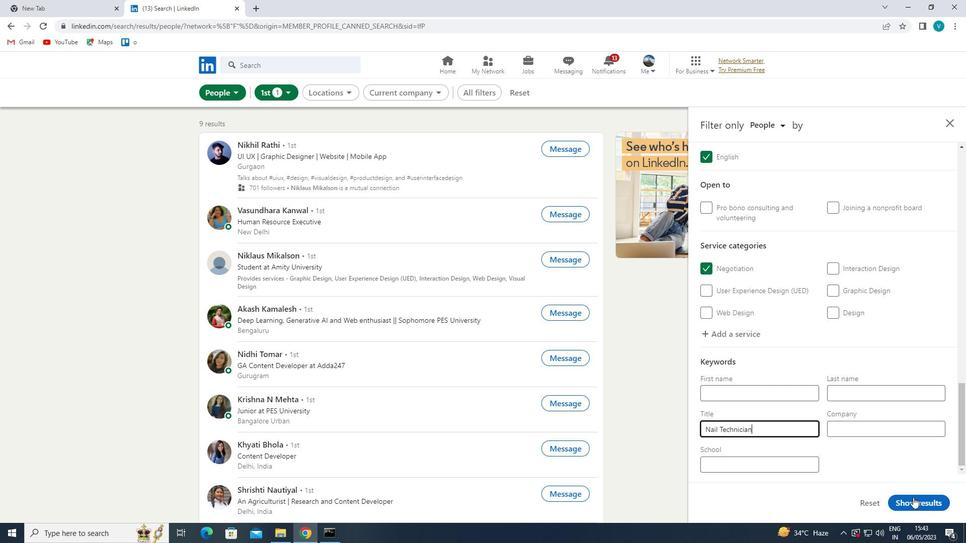 
Action: Mouse moved to (915, 498)
Screenshot: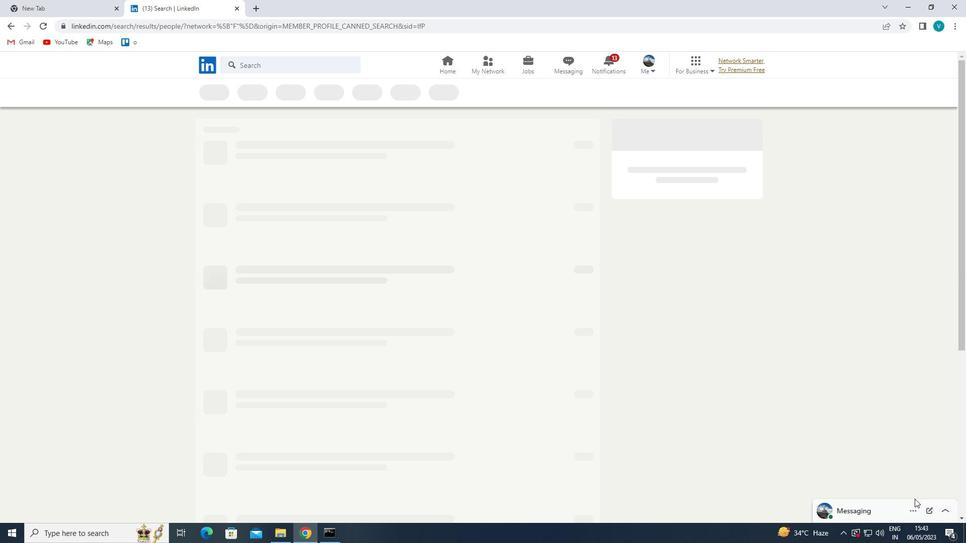 
